 Task: Open settings.json of Env: Windows.
Action: Mouse moved to (5, 529)
Screenshot: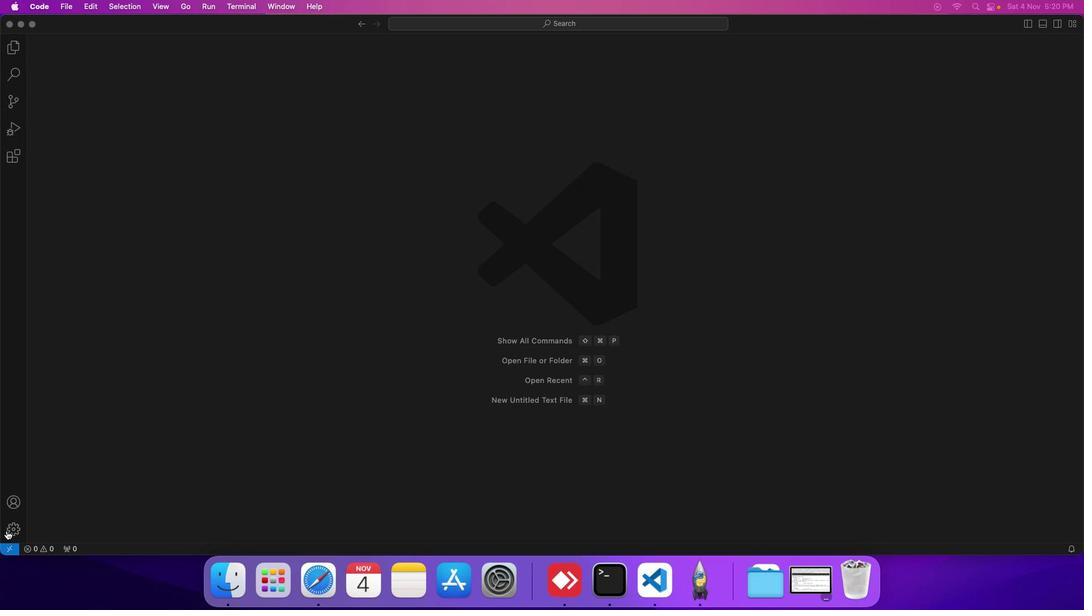 
Action: Mouse pressed left at (5, 529)
Screenshot: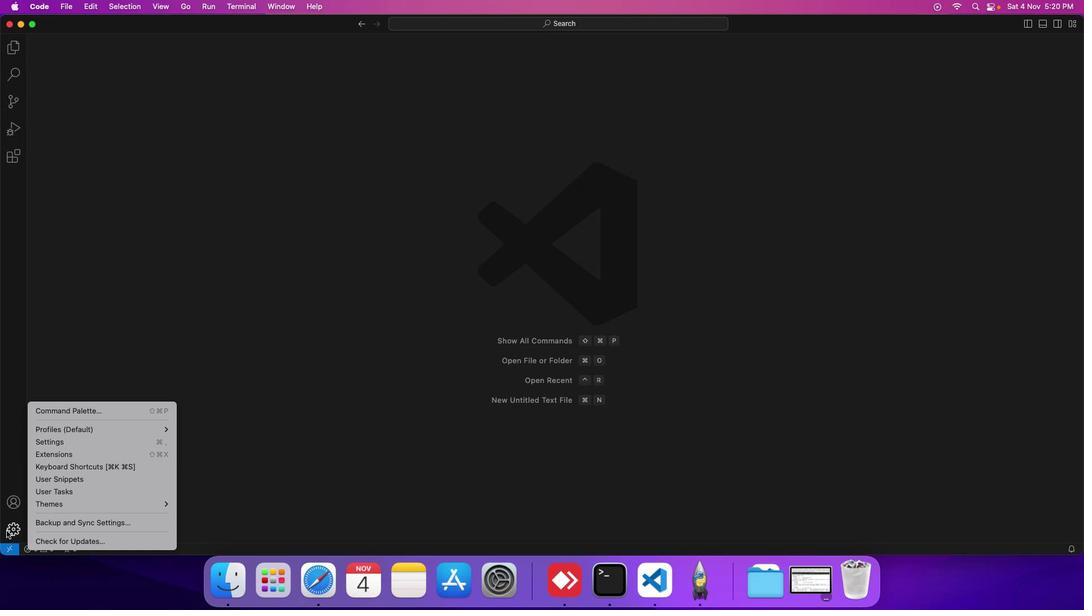 
Action: Mouse moved to (63, 438)
Screenshot: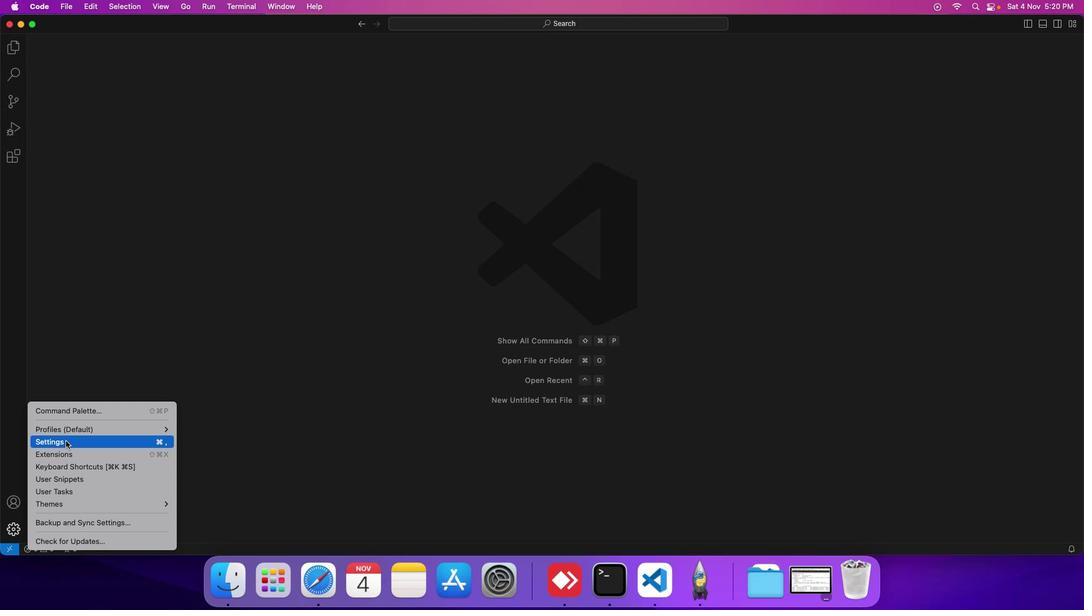 
Action: Mouse pressed left at (63, 438)
Screenshot: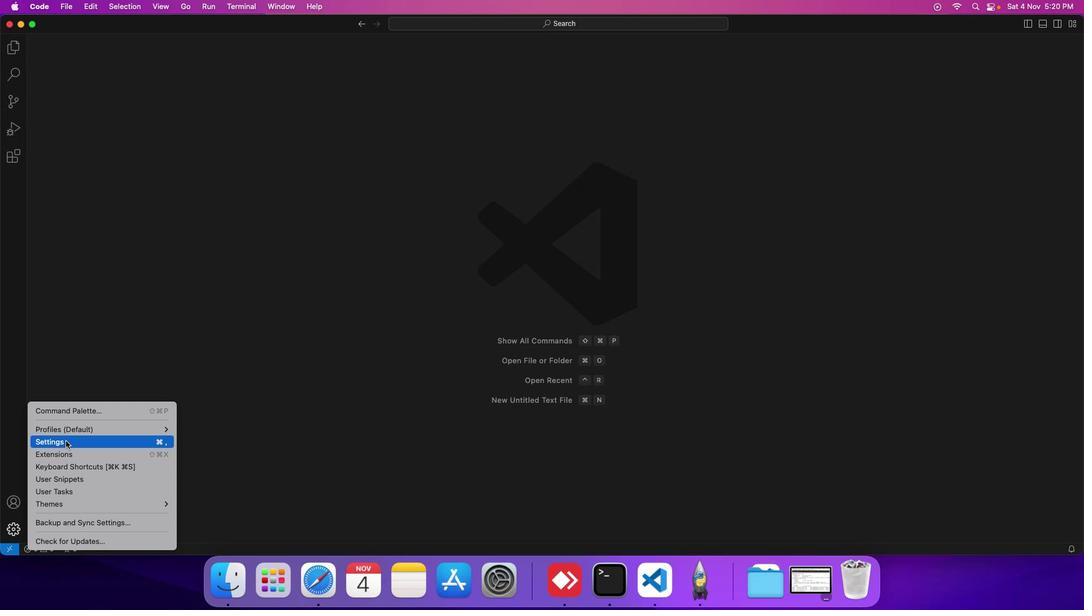 
Action: Mouse moved to (260, 166)
Screenshot: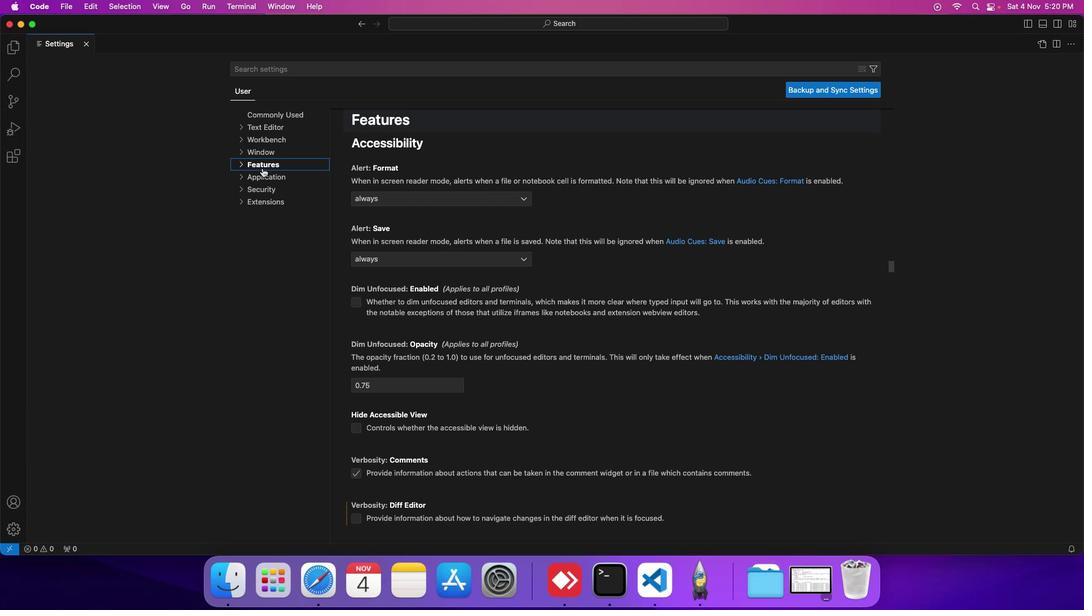 
Action: Mouse pressed left at (260, 166)
Screenshot: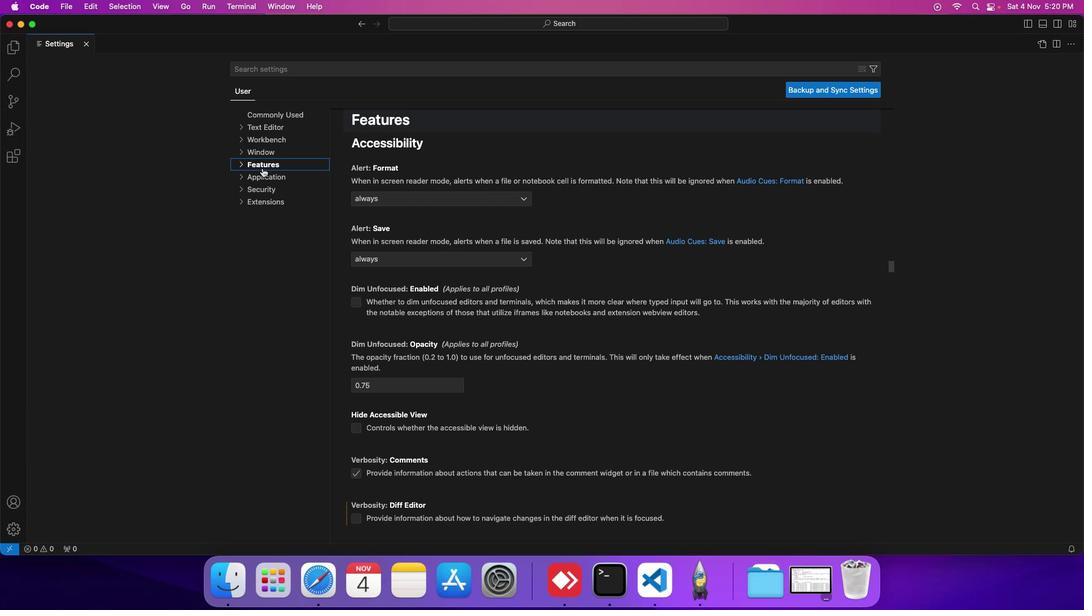 
Action: Mouse moved to (266, 262)
Screenshot: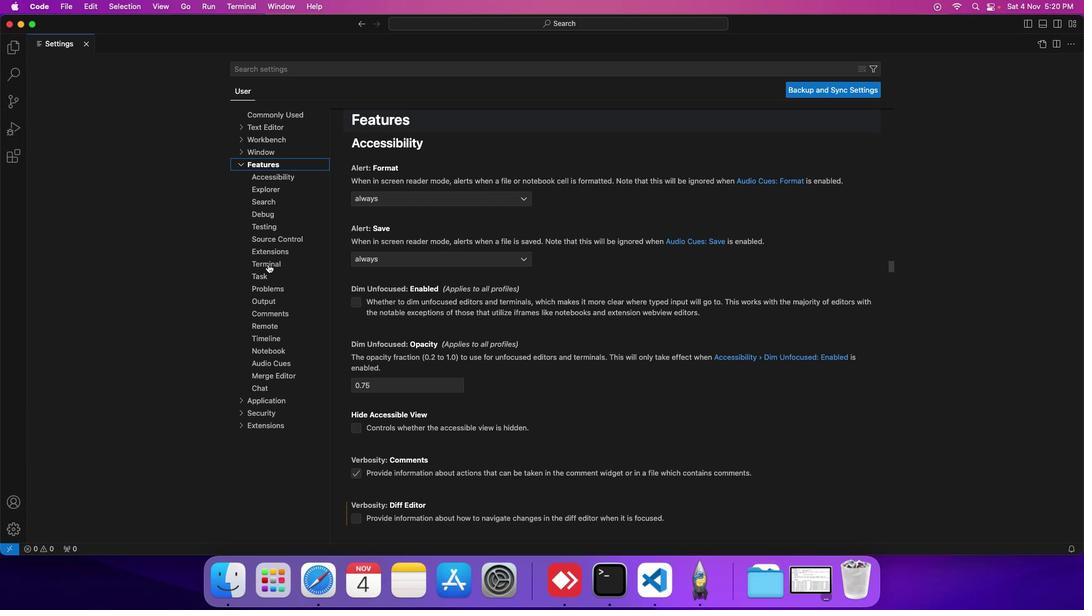 
Action: Mouse pressed left at (266, 262)
Screenshot: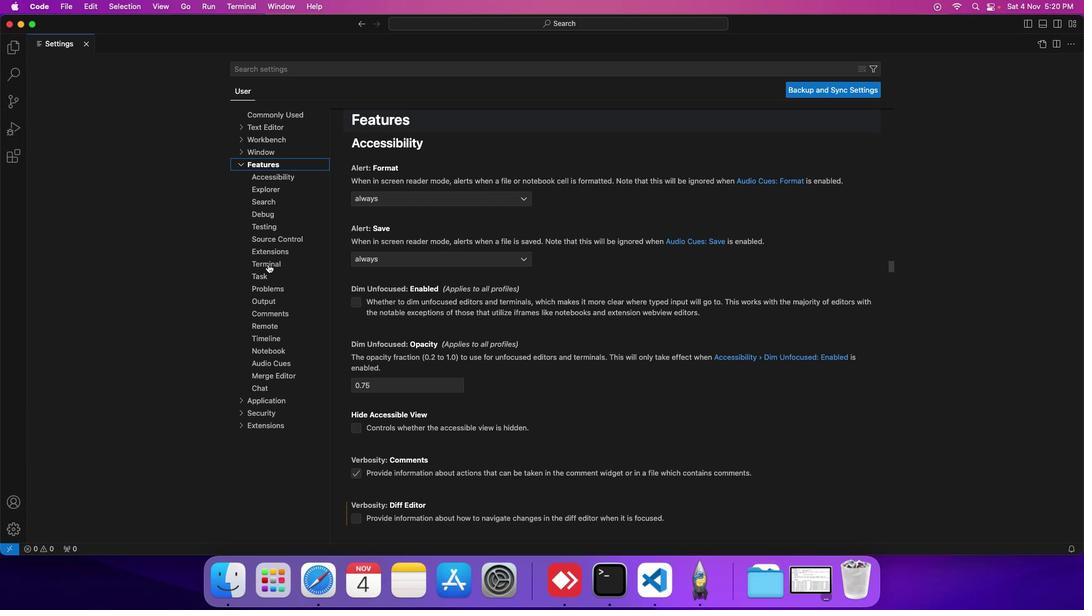 
Action: Mouse moved to (398, 433)
Screenshot: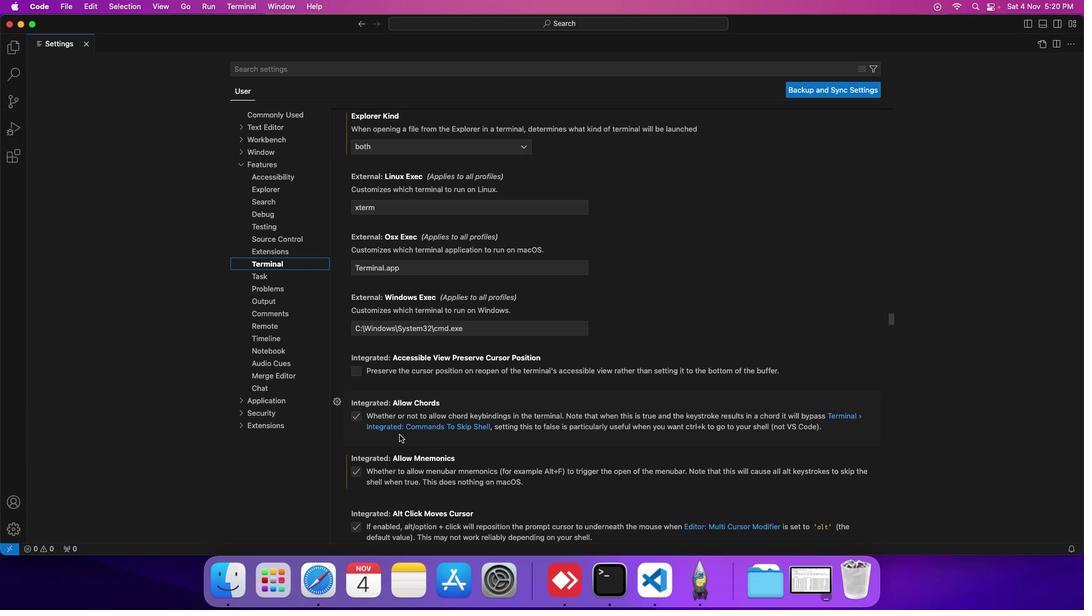 
Action: Mouse scrolled (398, 433) with delta (-1, -1)
Screenshot: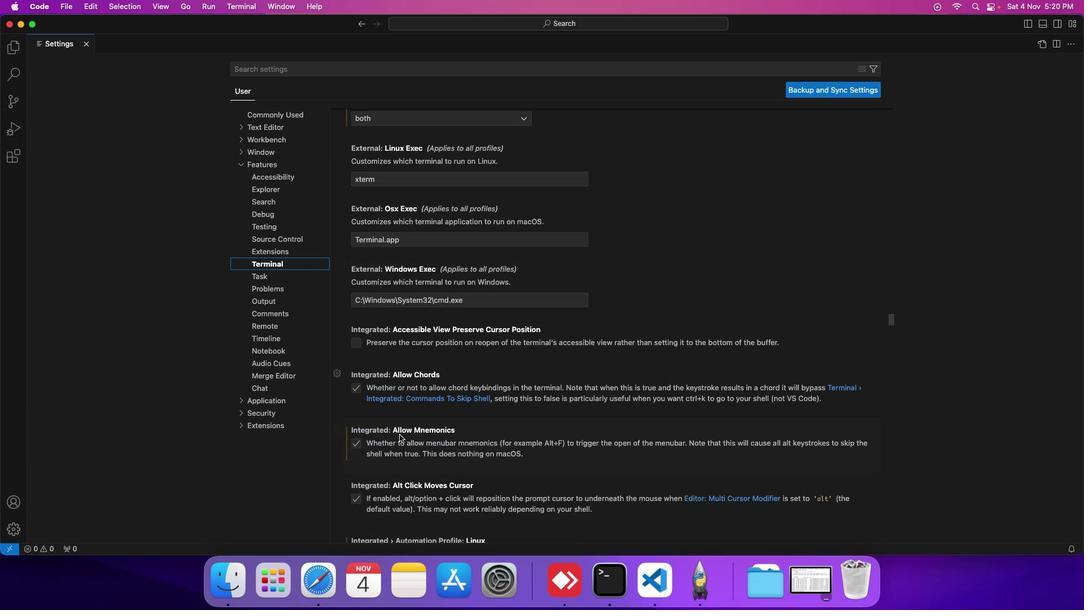
Action: Mouse scrolled (398, 433) with delta (-1, -1)
Screenshot: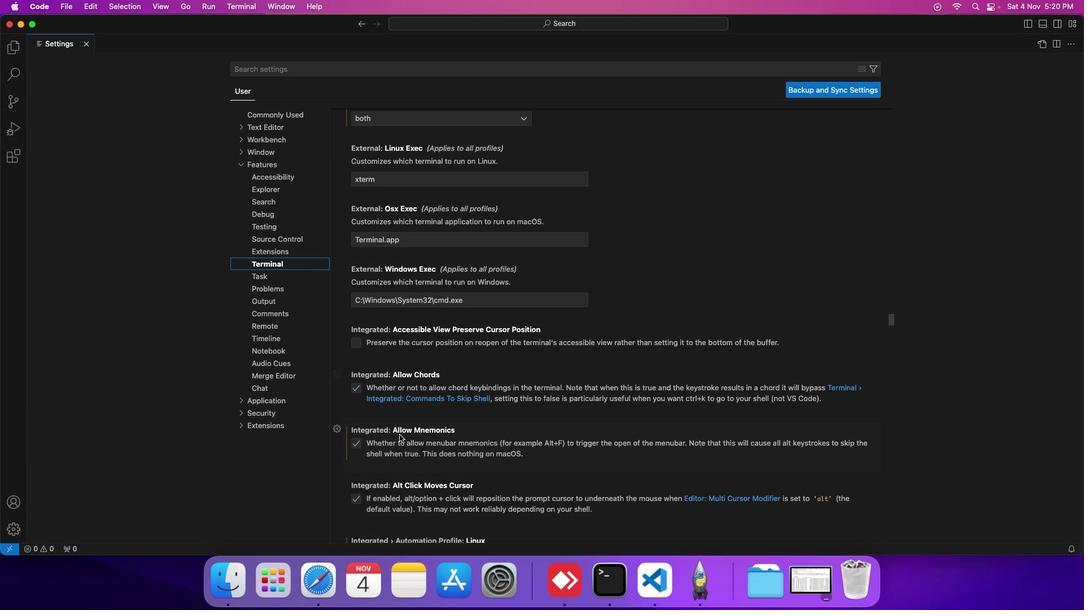 
Action: Mouse scrolled (398, 433) with delta (-1, -1)
Screenshot: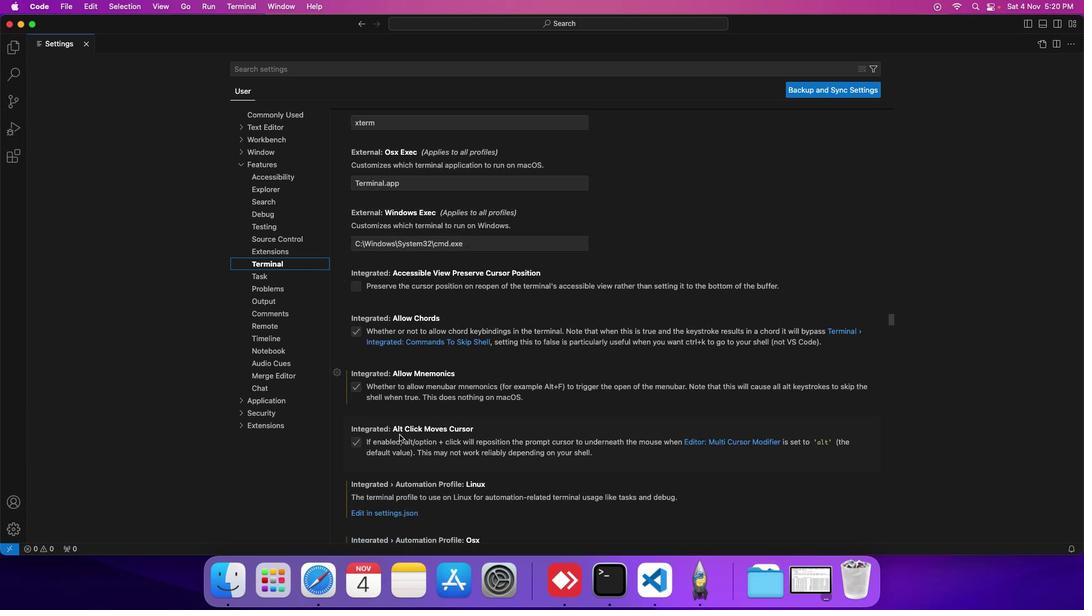 
Action: Mouse scrolled (398, 433) with delta (-1, -1)
Screenshot: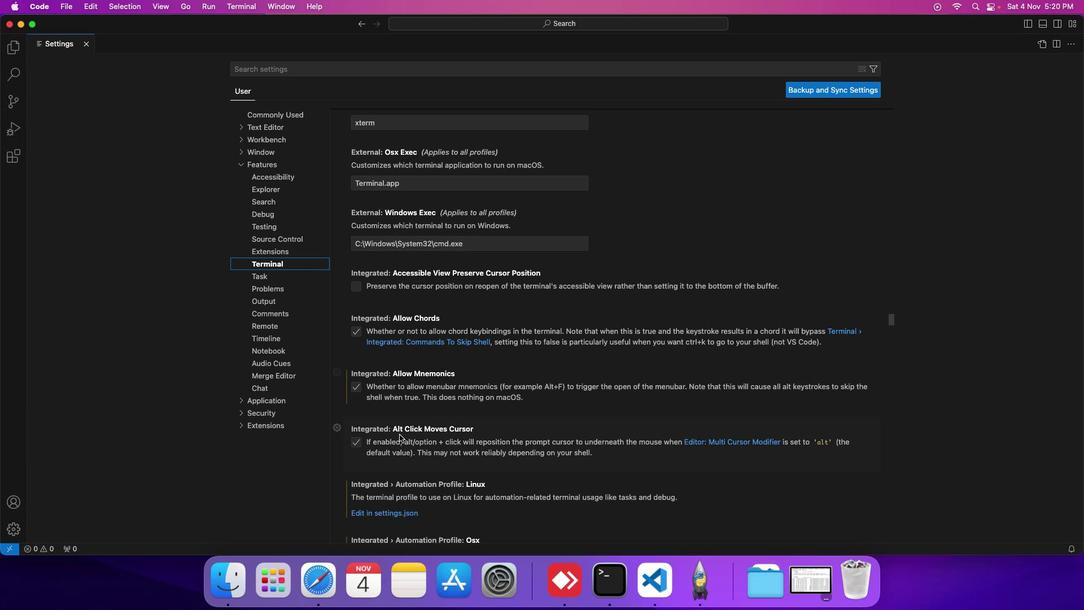
Action: Mouse scrolled (398, 433) with delta (-1, -1)
Screenshot: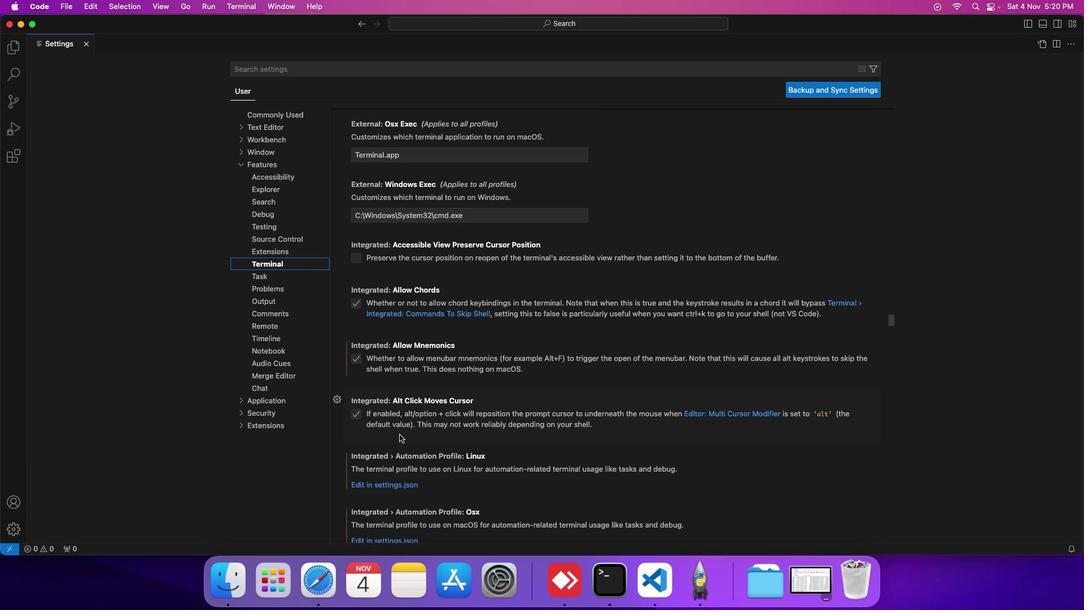 
Action: Mouse scrolled (398, 433) with delta (-1, -1)
Screenshot: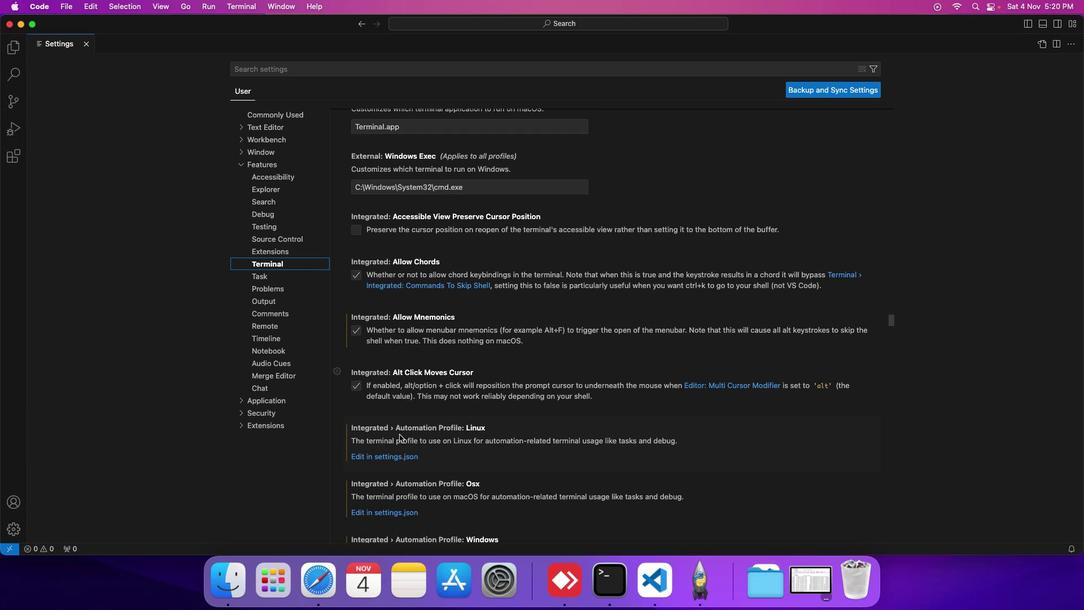 
Action: Mouse scrolled (398, 433) with delta (-1, -1)
Screenshot: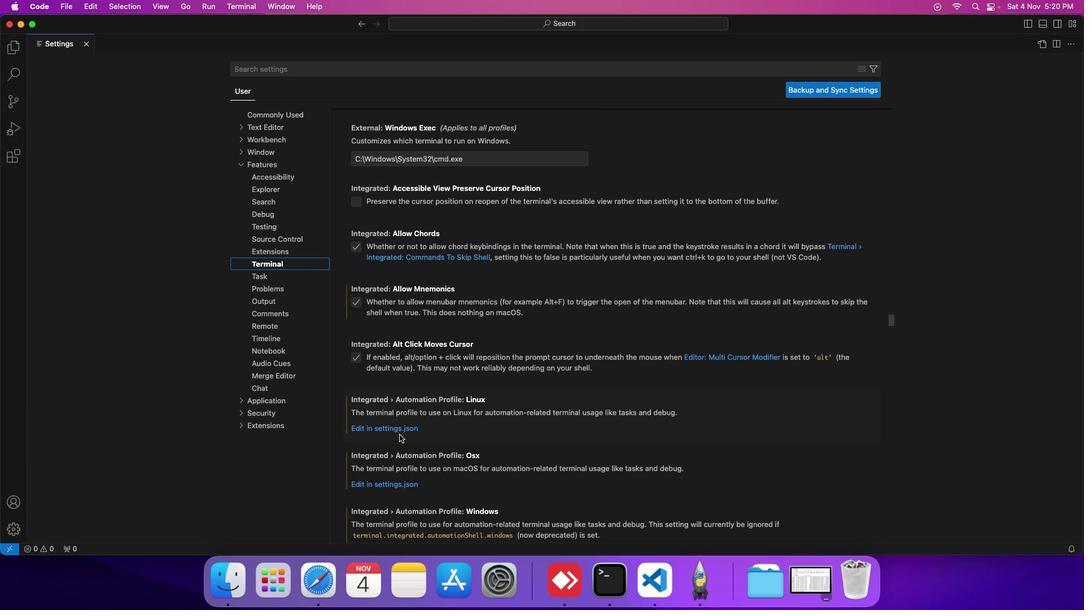 
Action: Mouse scrolled (398, 433) with delta (-1, -1)
Screenshot: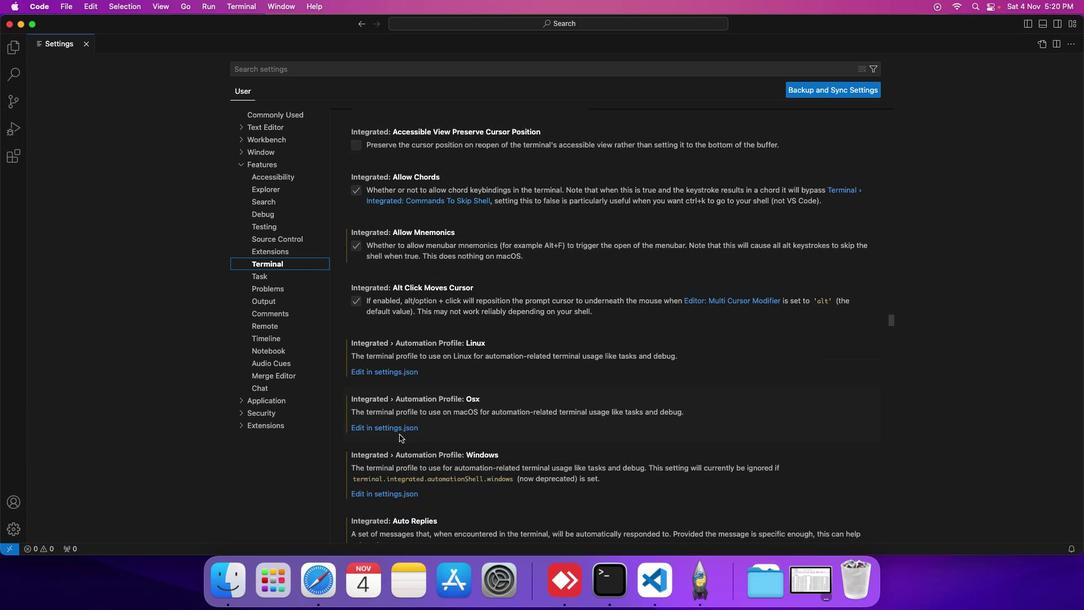 
Action: Mouse scrolled (398, 433) with delta (-1, -1)
Screenshot: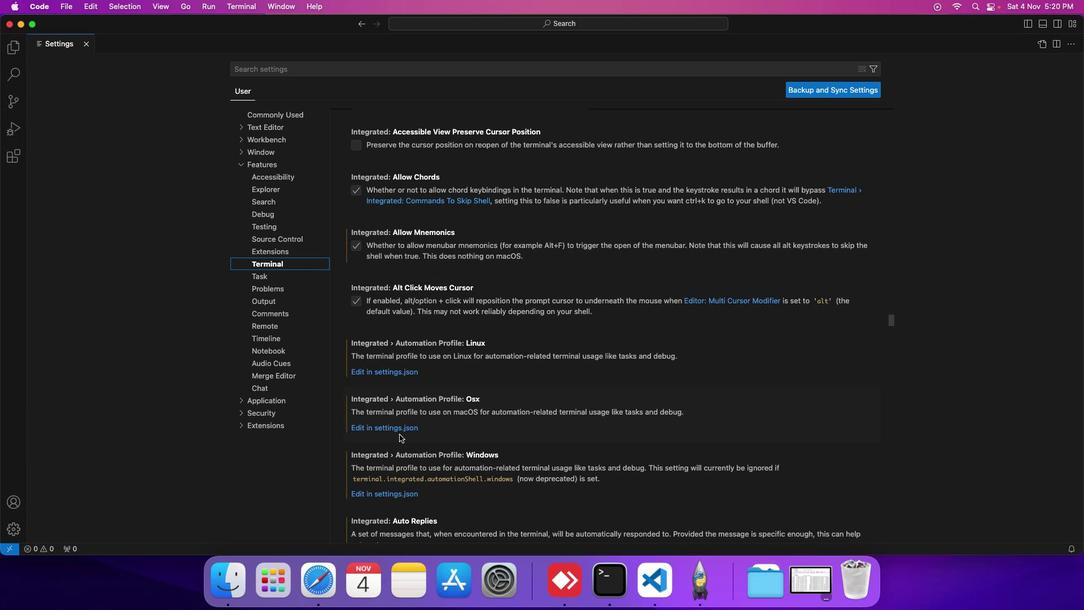 
Action: Mouse scrolled (398, 433) with delta (-1, -1)
Screenshot: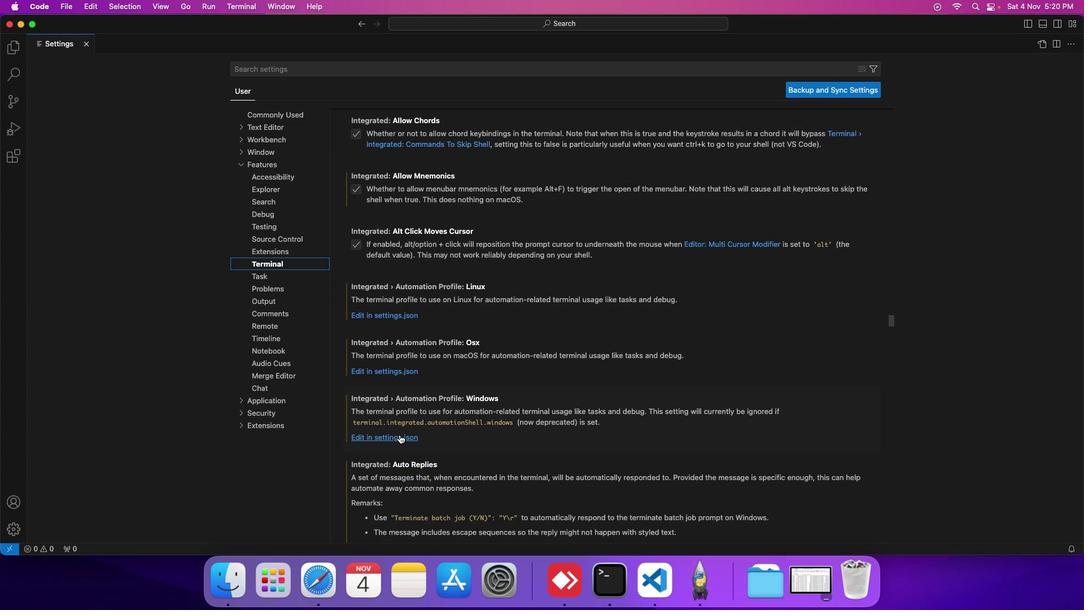 
Action: Mouse scrolled (398, 433) with delta (-1, -1)
Screenshot: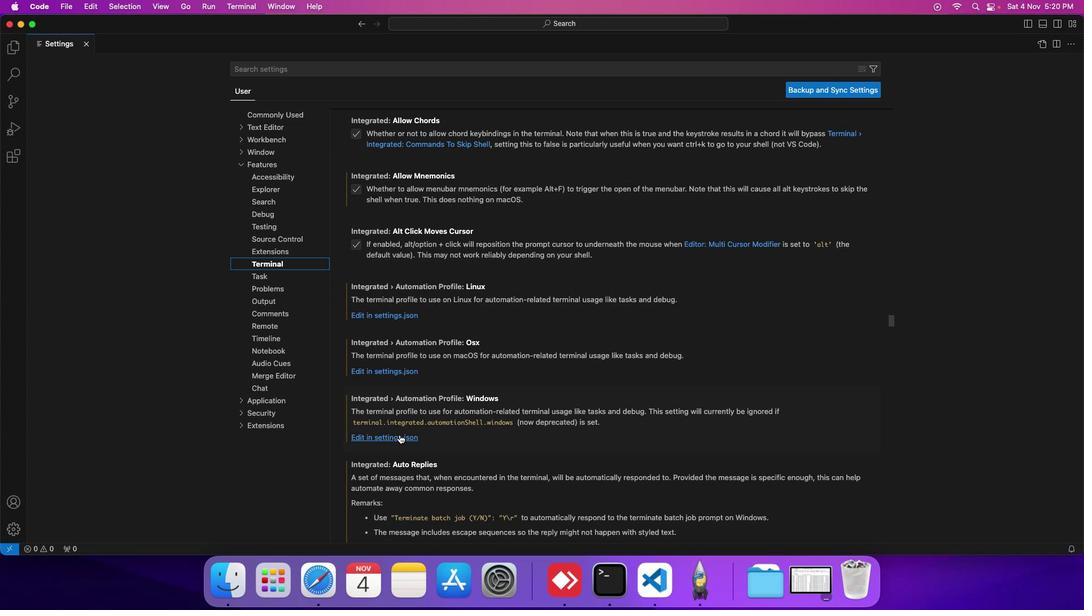 
Action: Mouse scrolled (398, 433) with delta (-1, -1)
Screenshot: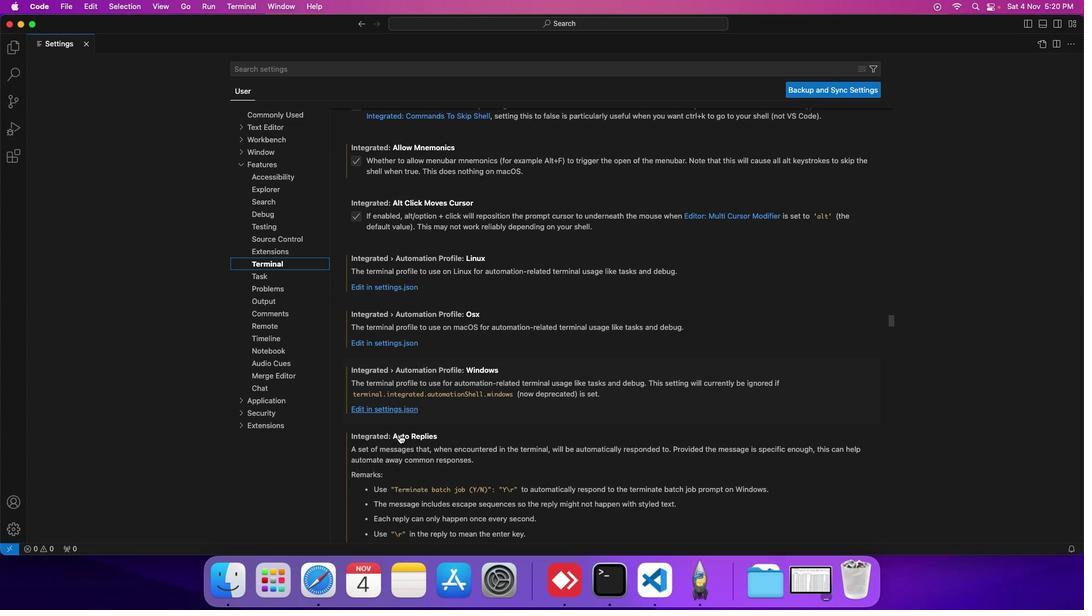
Action: Mouse scrolled (398, 433) with delta (-1, -1)
Screenshot: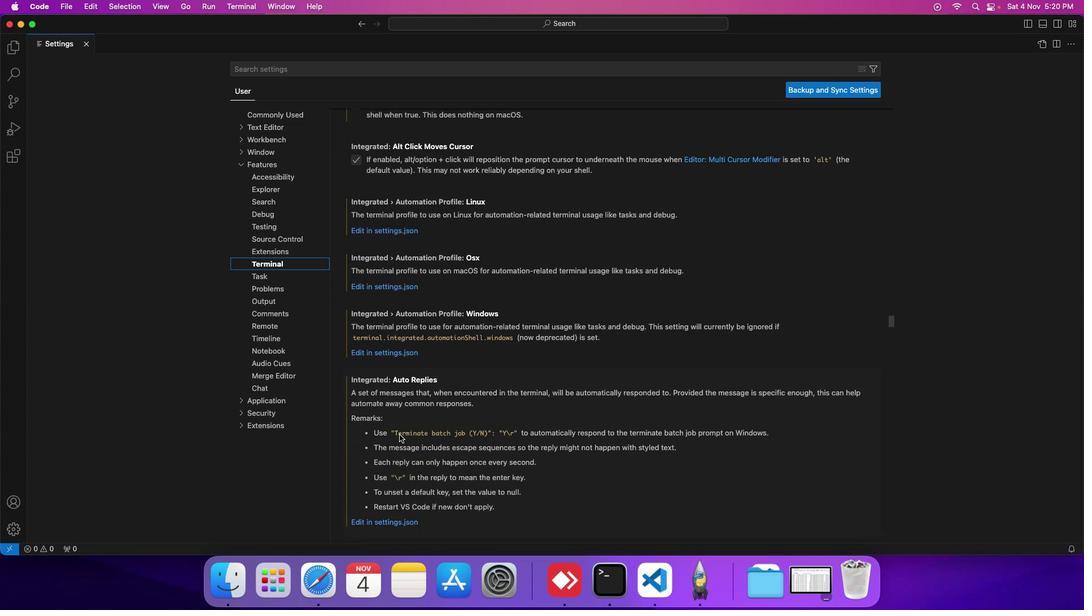 
Action: Mouse scrolled (398, 433) with delta (-1, -1)
Screenshot: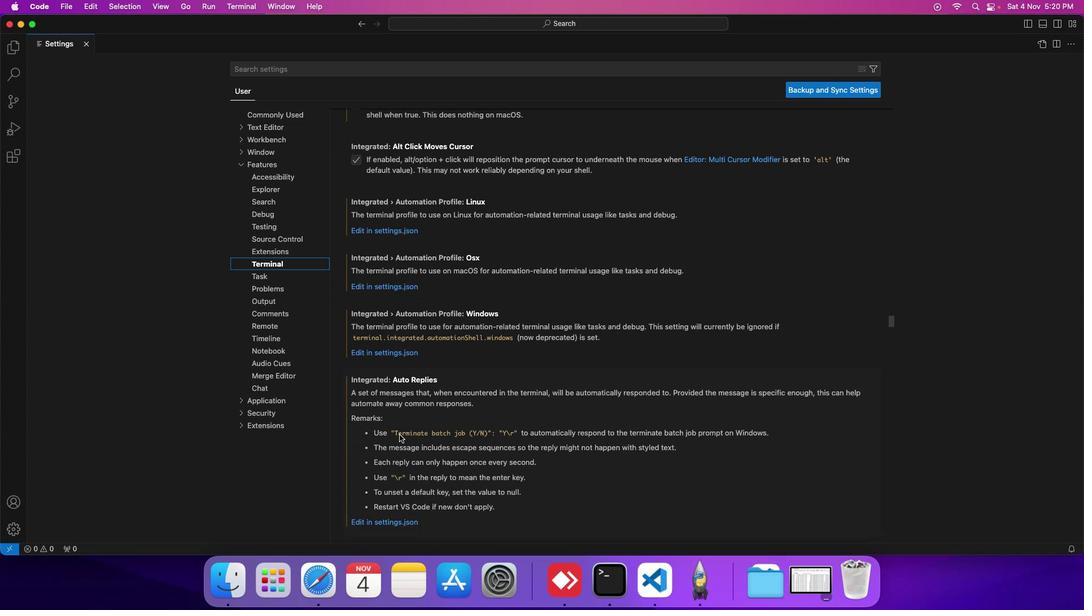 
Action: Mouse scrolled (398, 433) with delta (-1, -1)
Screenshot: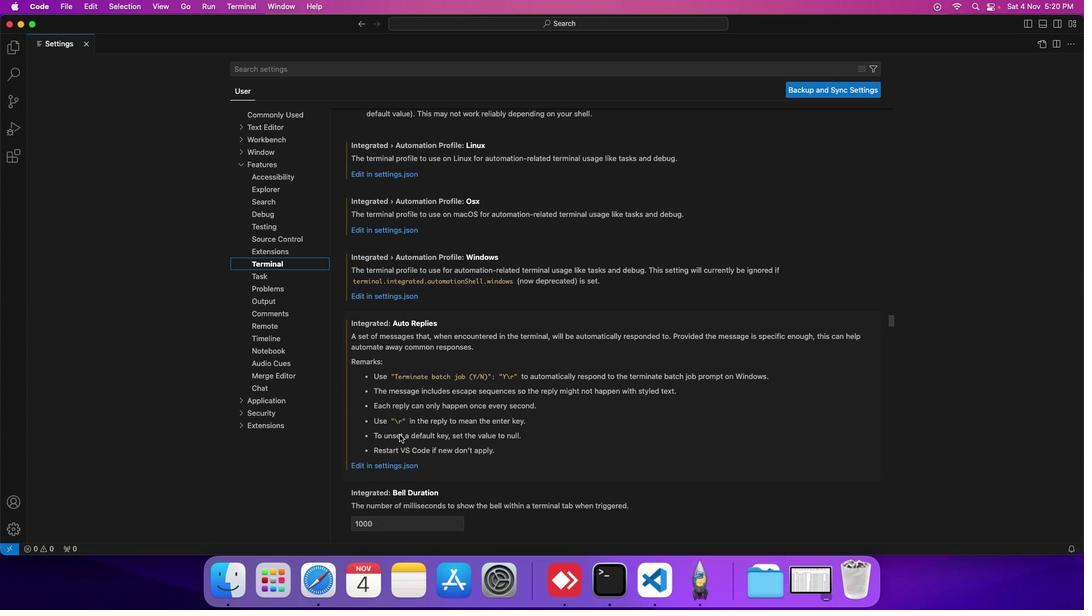 
Action: Mouse scrolled (398, 433) with delta (-1, -1)
Screenshot: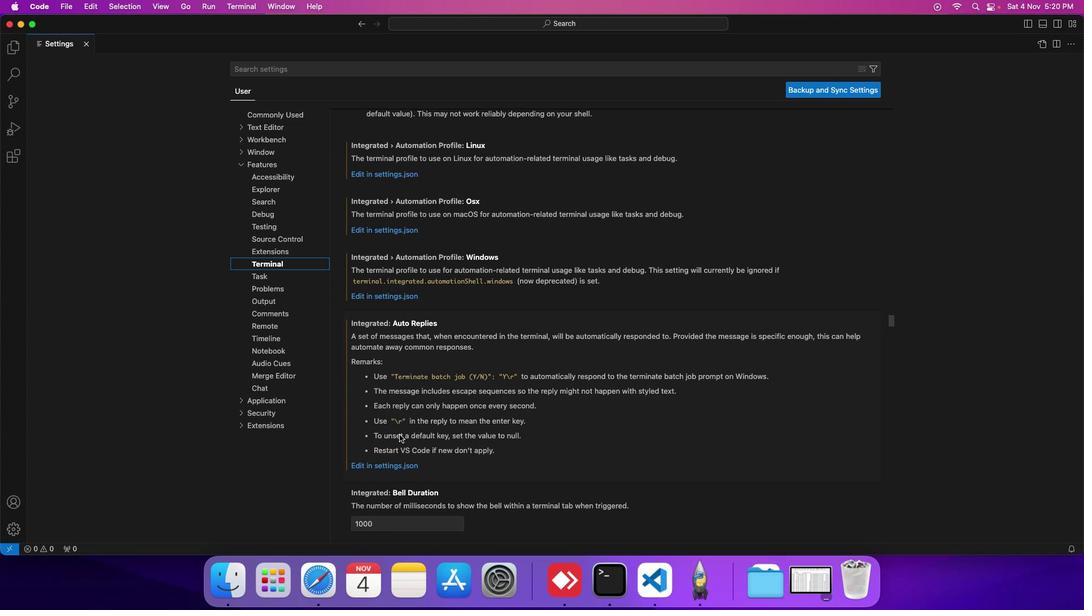
Action: Mouse scrolled (398, 433) with delta (-1, -1)
Screenshot: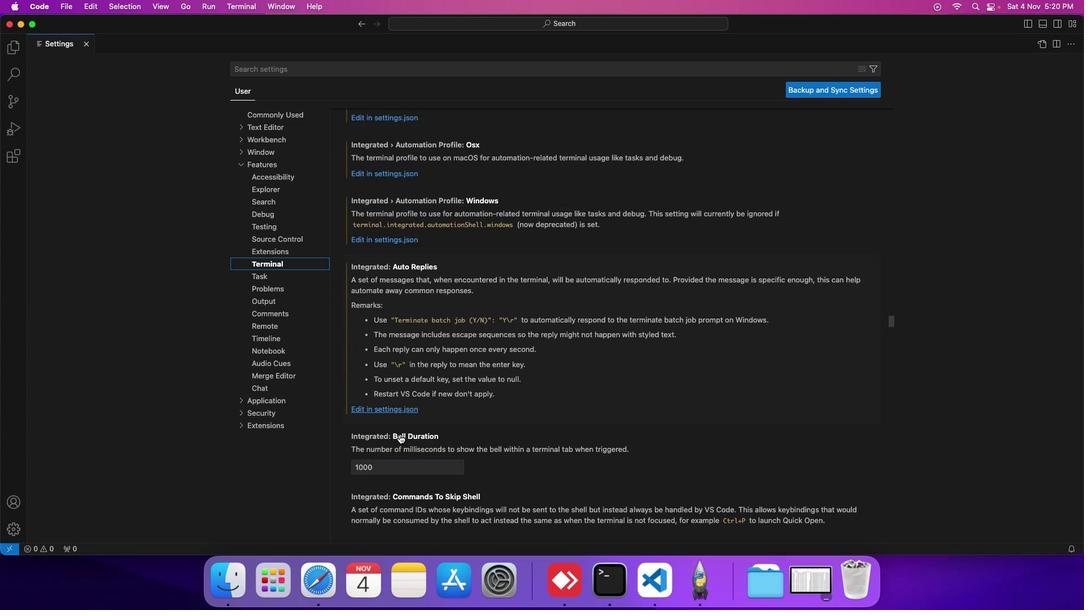 
Action: Mouse scrolled (398, 433) with delta (-1, -1)
Screenshot: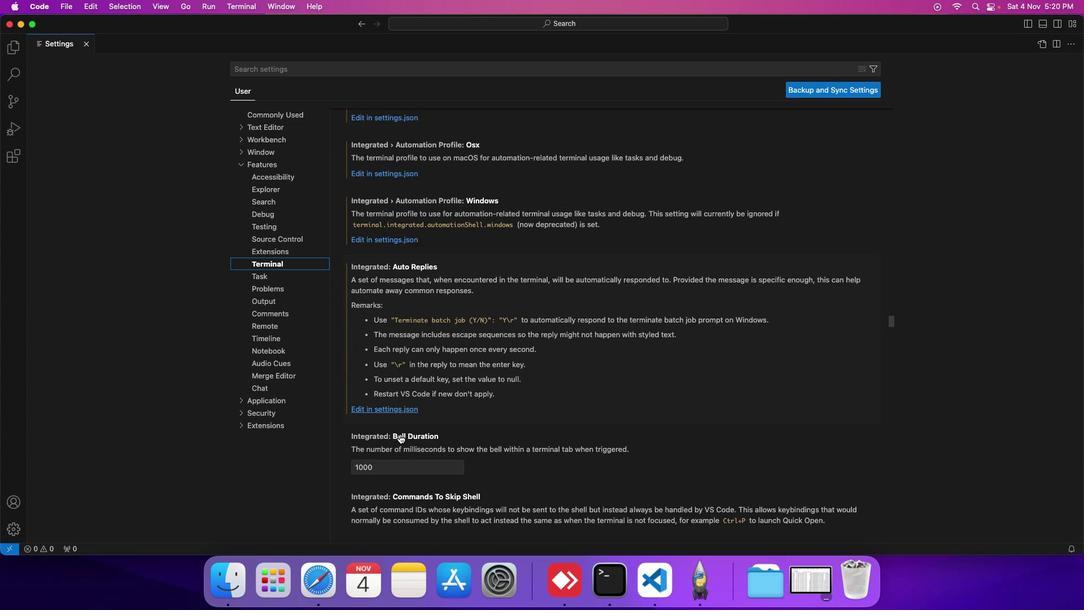 
Action: Mouse scrolled (398, 433) with delta (-1, -1)
Screenshot: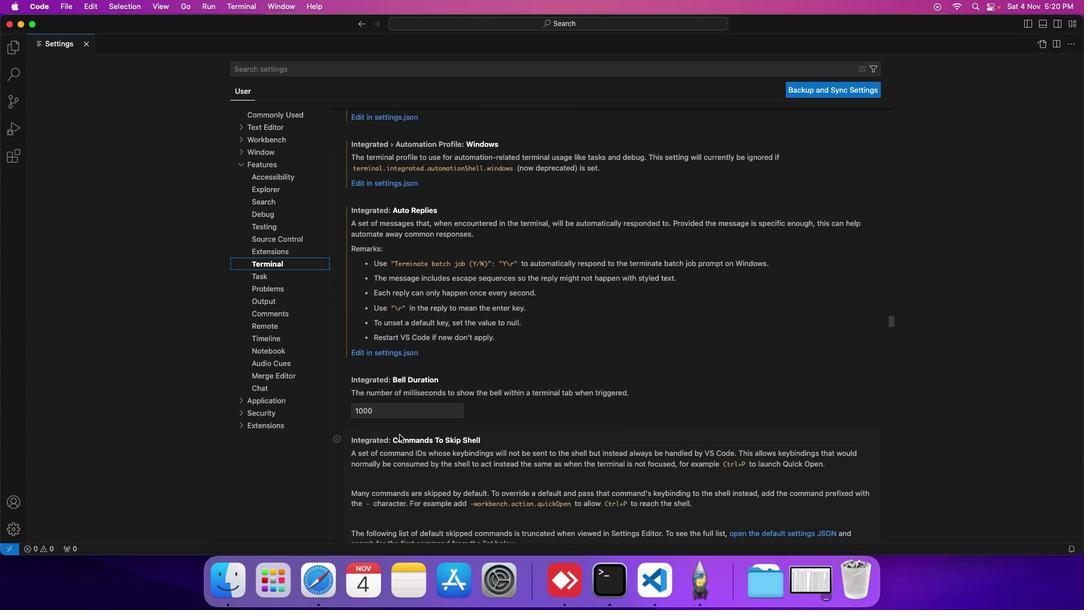 
Action: Mouse scrolled (398, 433) with delta (-1, -1)
Screenshot: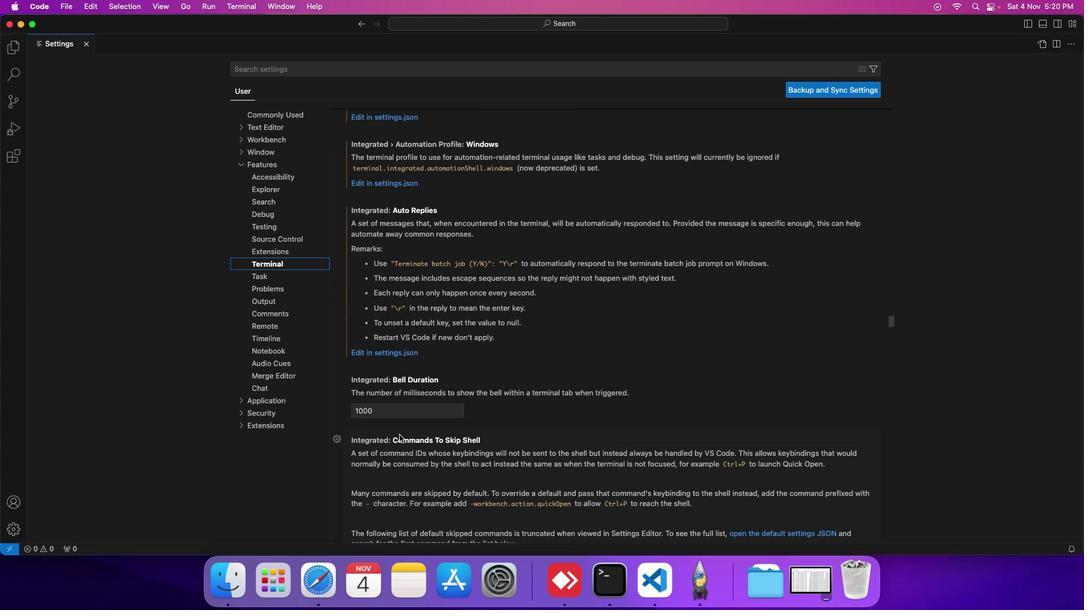 
Action: Mouse scrolled (398, 433) with delta (-1, -1)
Screenshot: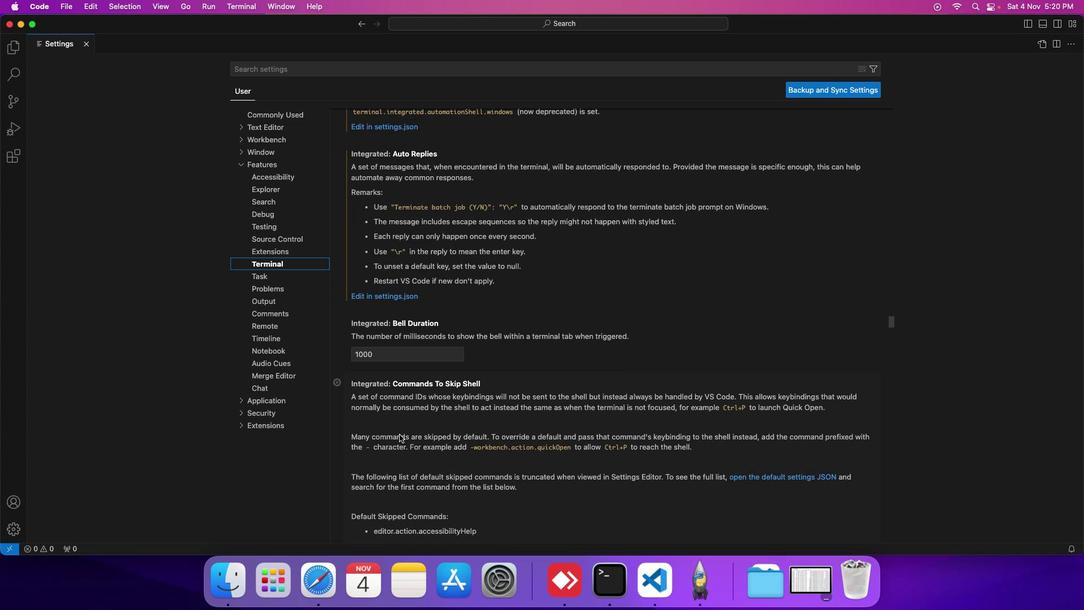 
Action: Mouse scrolled (398, 433) with delta (-1, -1)
Screenshot: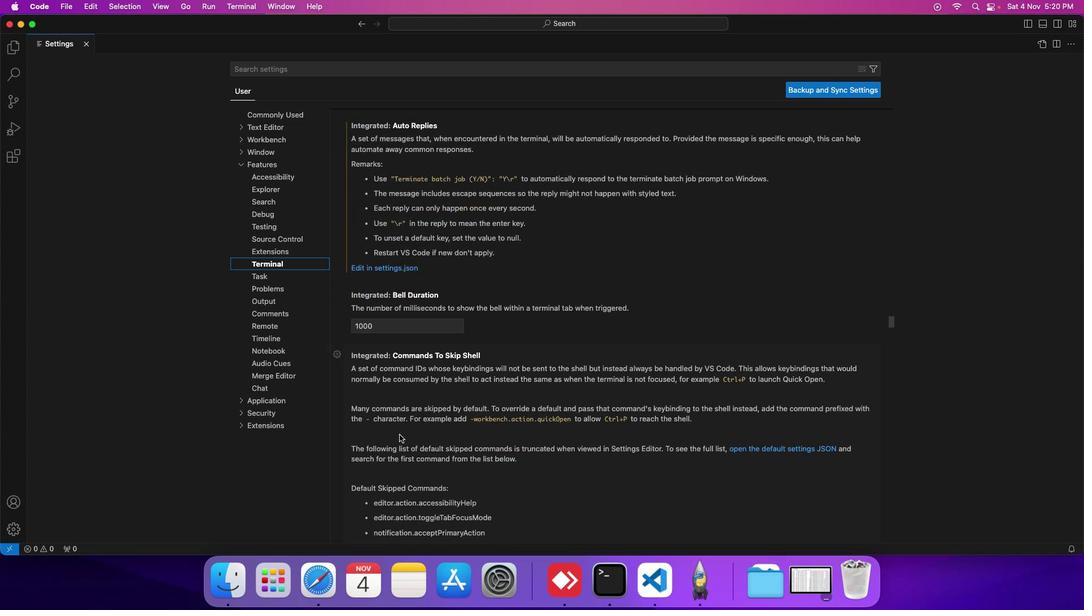 
Action: Mouse scrolled (398, 433) with delta (-1, -1)
Screenshot: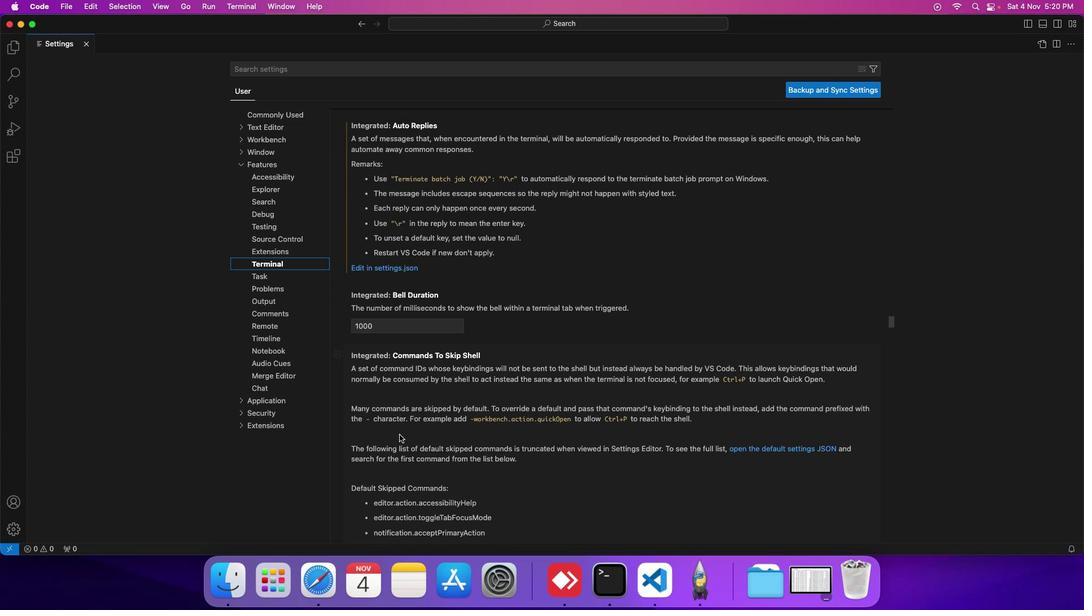 
Action: Mouse scrolled (398, 433) with delta (-1, -1)
Screenshot: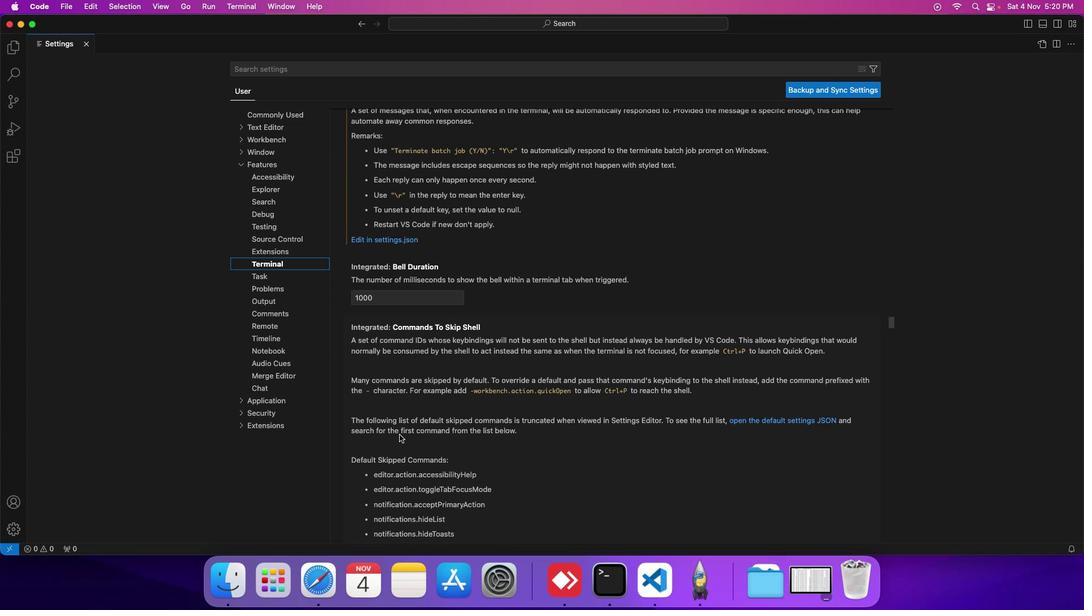 
Action: Mouse scrolled (398, 433) with delta (-1, -1)
Screenshot: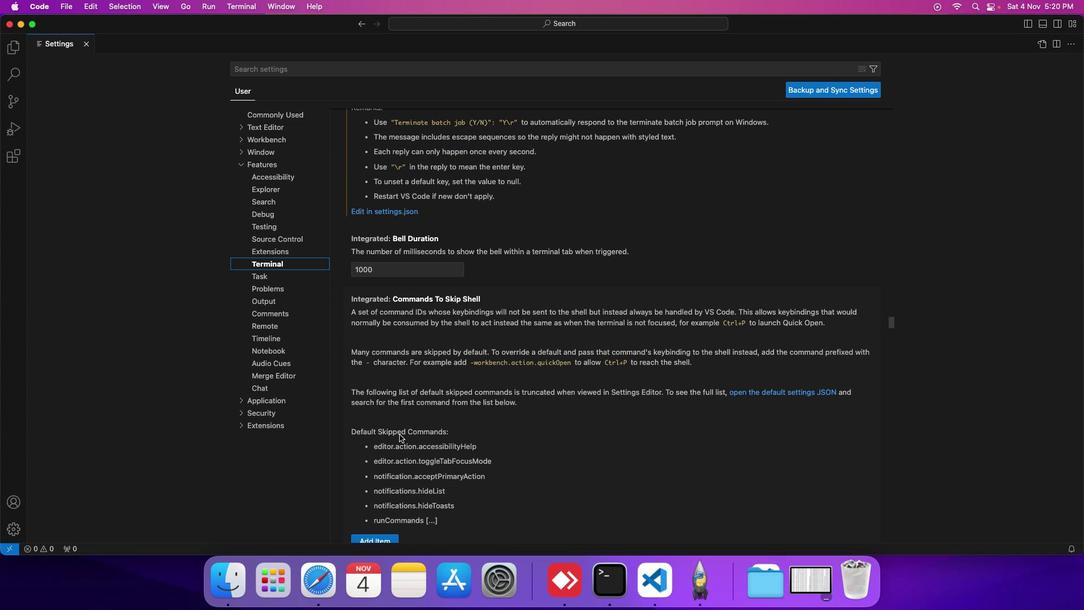 
Action: Mouse scrolled (398, 433) with delta (-1, -1)
Screenshot: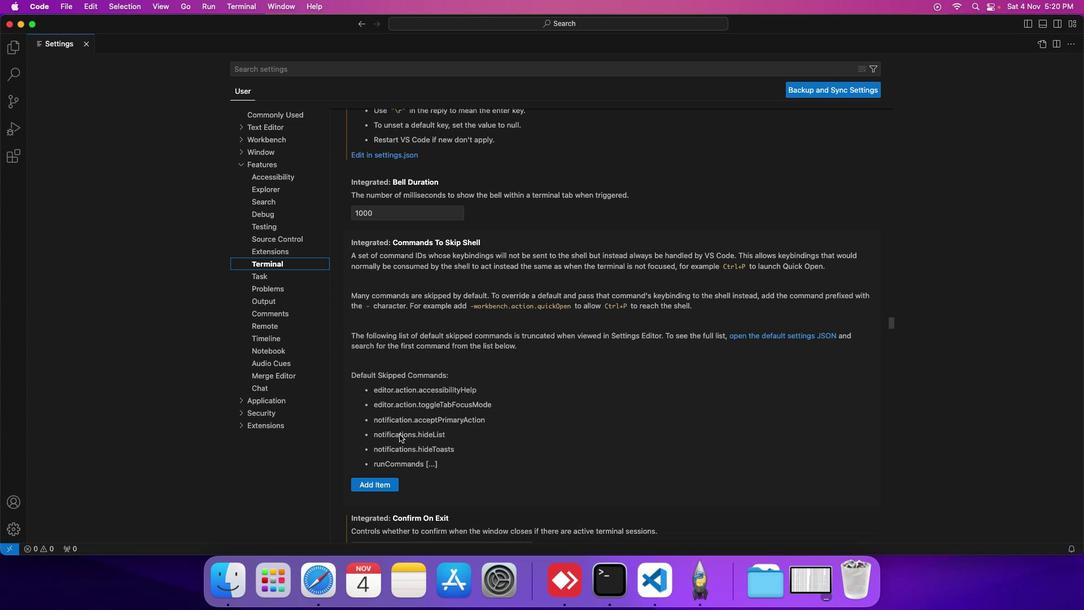 
Action: Mouse scrolled (398, 433) with delta (-1, -1)
Screenshot: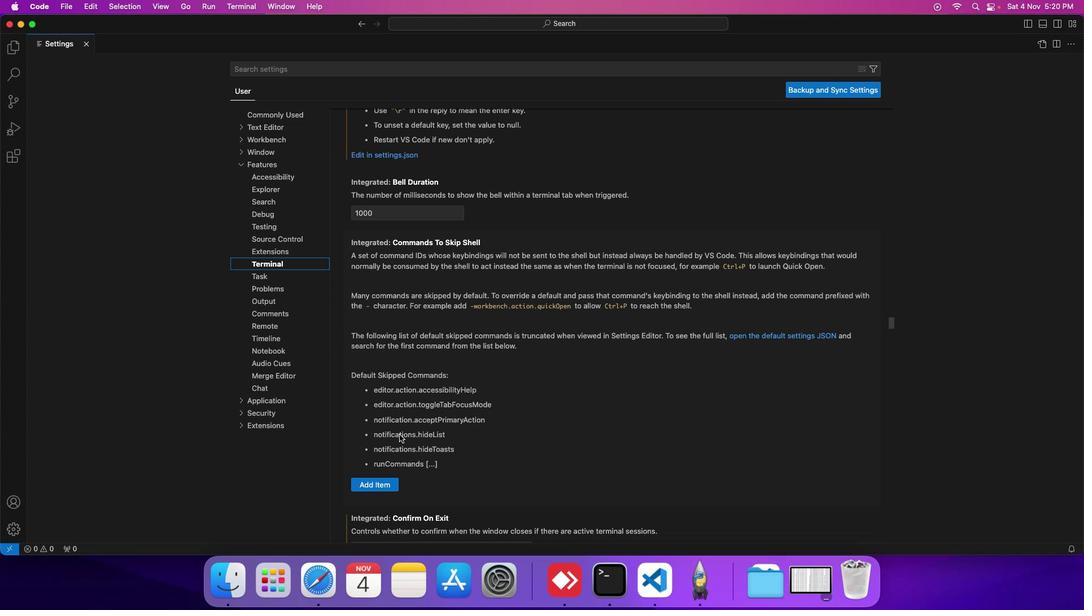 
Action: Mouse scrolled (398, 433) with delta (-1, -1)
Screenshot: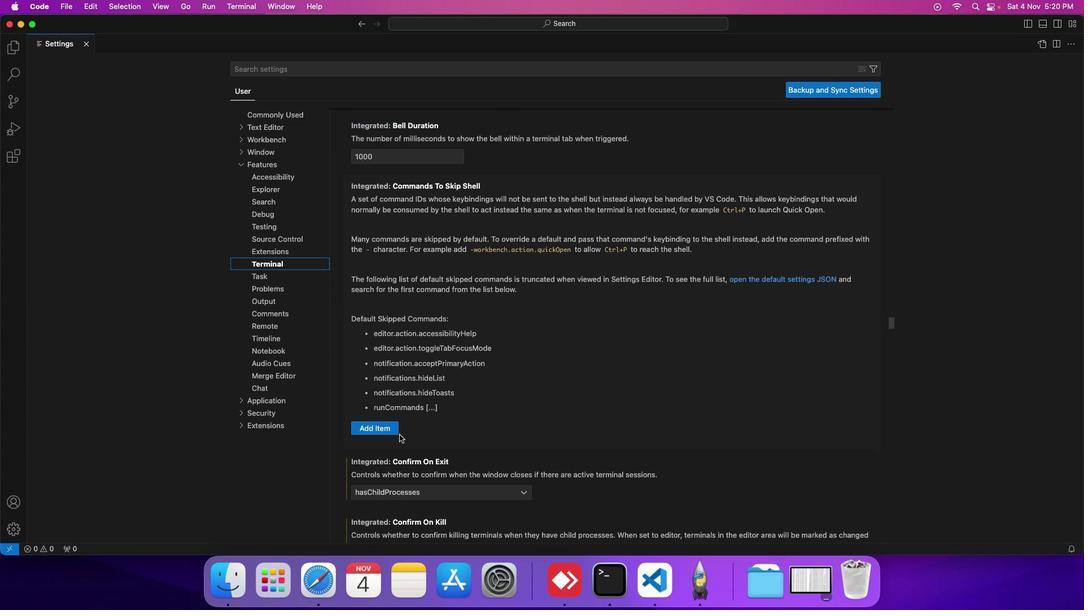 
Action: Mouse scrolled (398, 433) with delta (-1, -1)
Screenshot: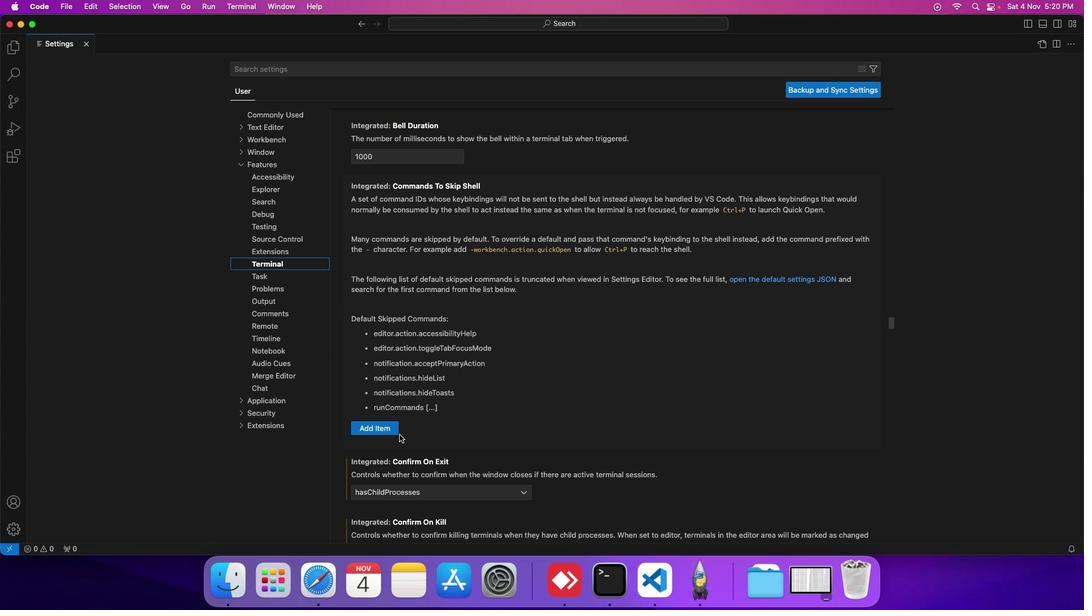 
Action: Mouse scrolled (398, 433) with delta (-1, -1)
Screenshot: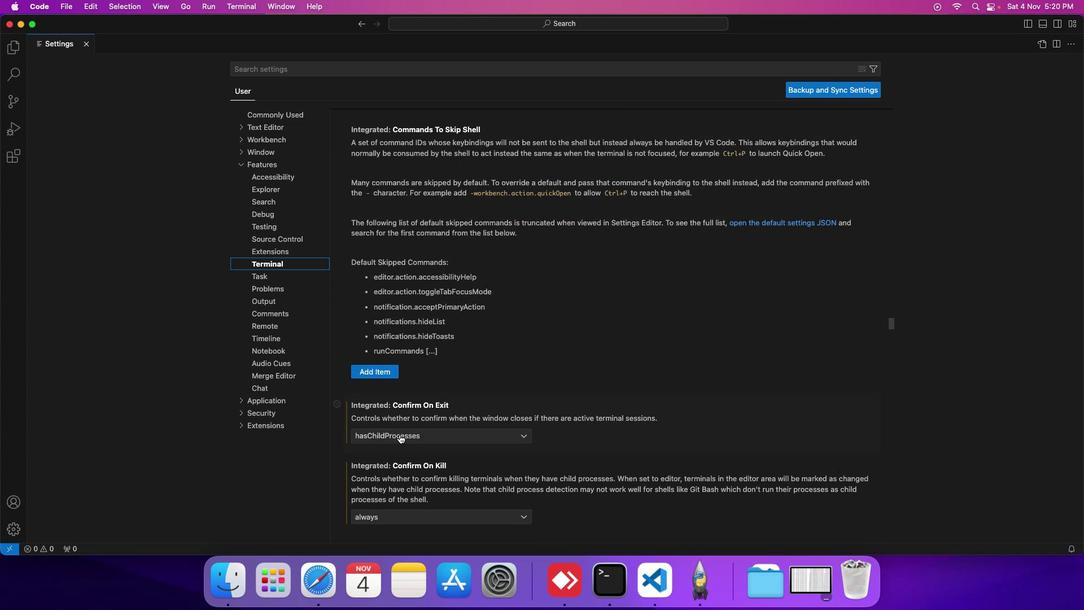 
Action: Mouse scrolled (398, 433) with delta (-1, -1)
Screenshot: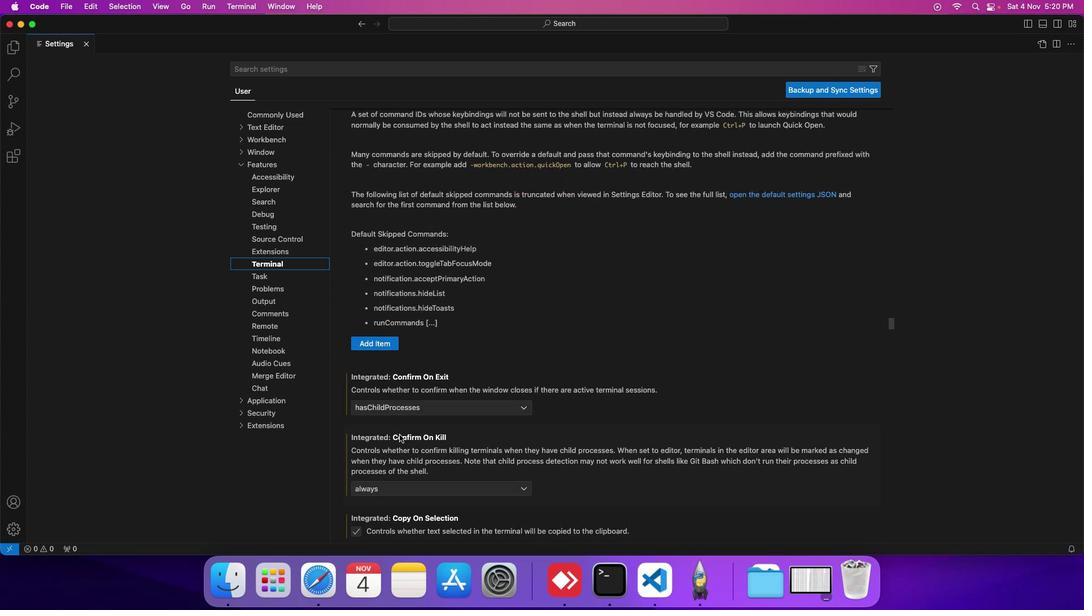 
Action: Mouse scrolled (398, 433) with delta (-1, -1)
Screenshot: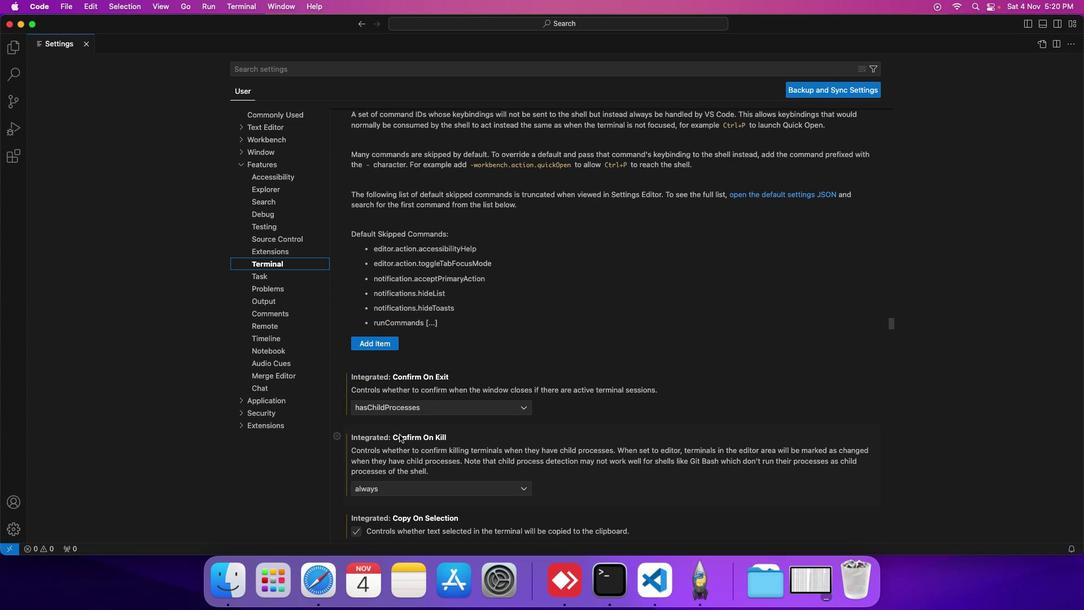 
Action: Mouse moved to (397, 433)
Screenshot: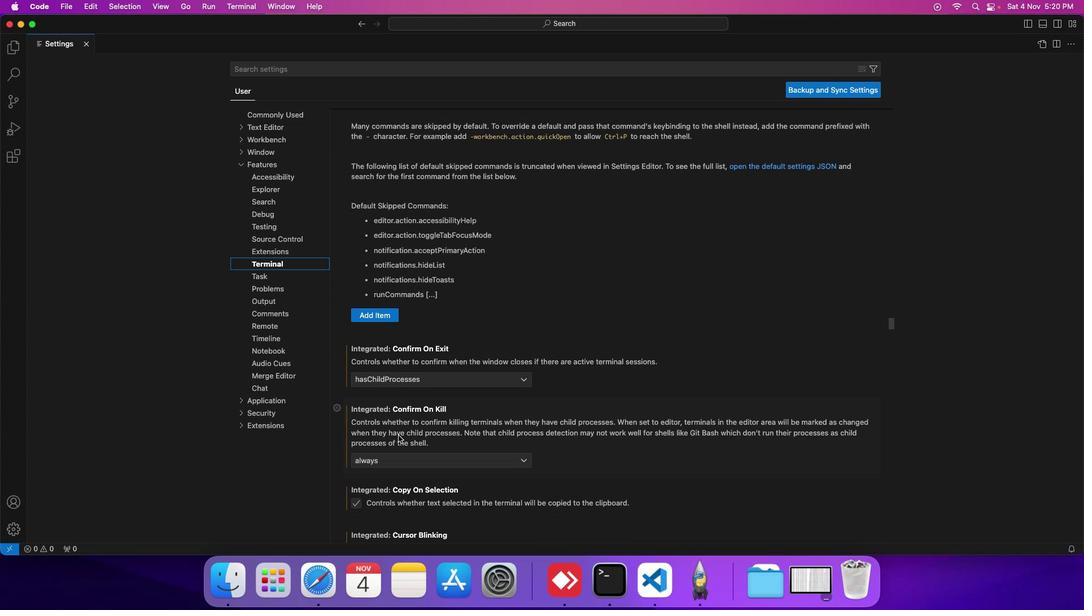
Action: Mouse scrolled (397, 433) with delta (-1, -1)
Screenshot: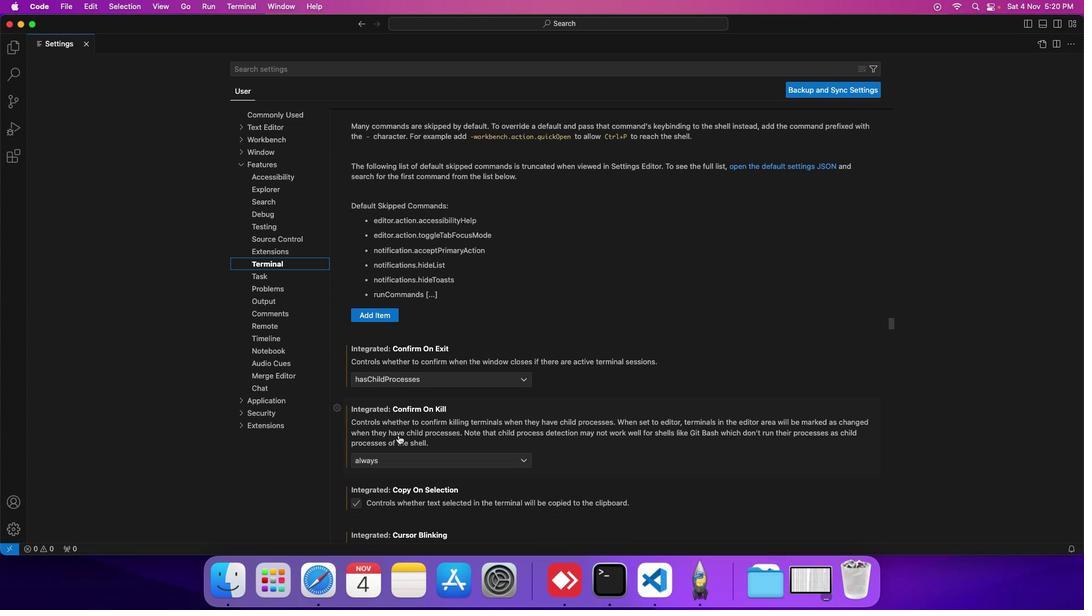 
Action: Mouse moved to (397, 433)
Screenshot: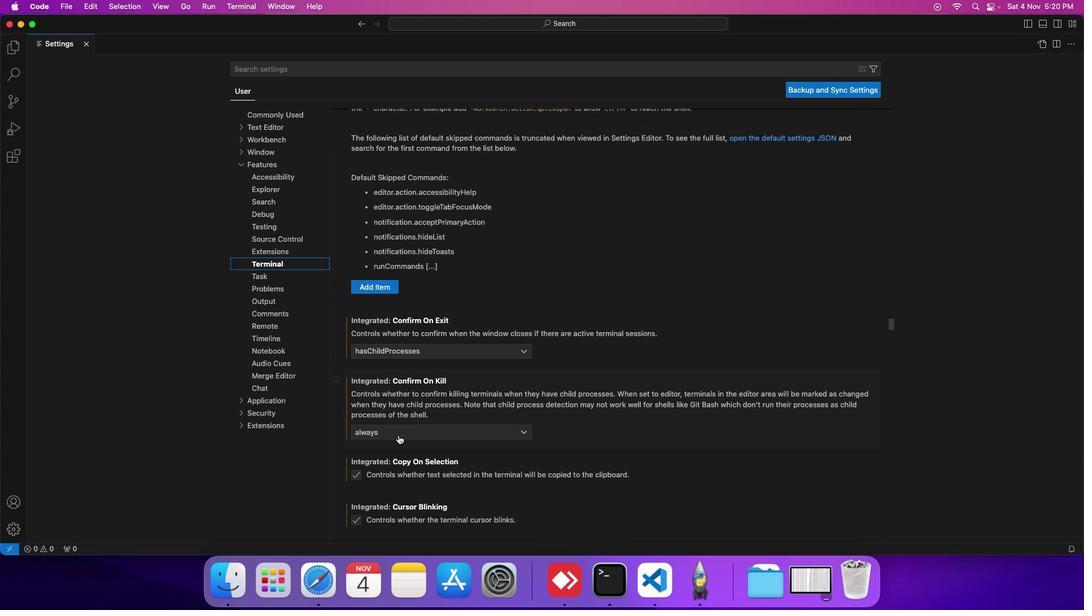 
Action: Mouse scrolled (397, 433) with delta (-1, -1)
Screenshot: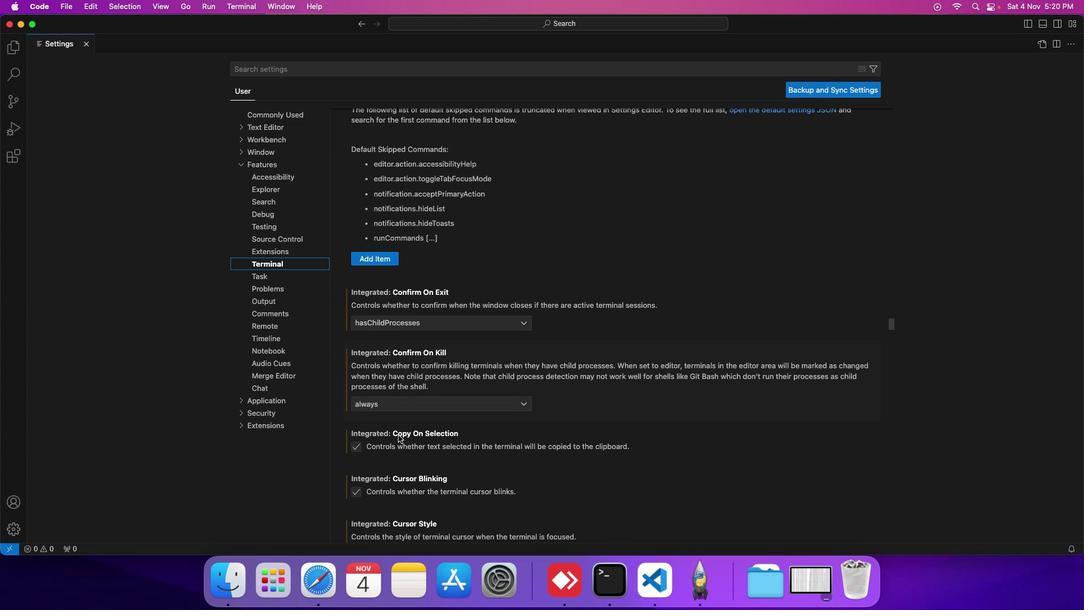 
Action: Mouse scrolled (397, 433) with delta (-1, -1)
Screenshot: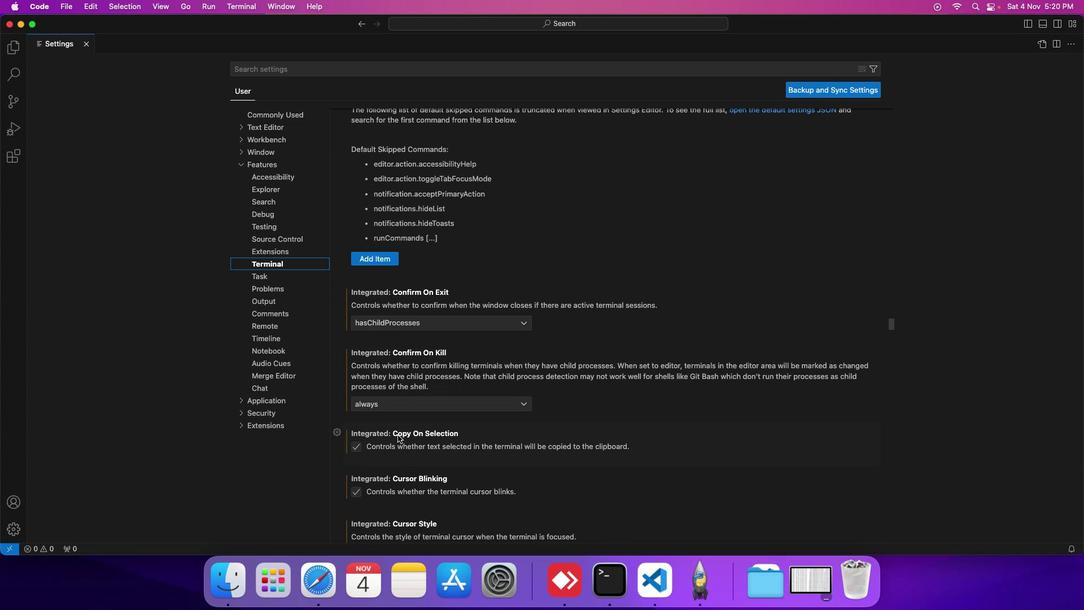 
Action: Mouse moved to (396, 433)
Screenshot: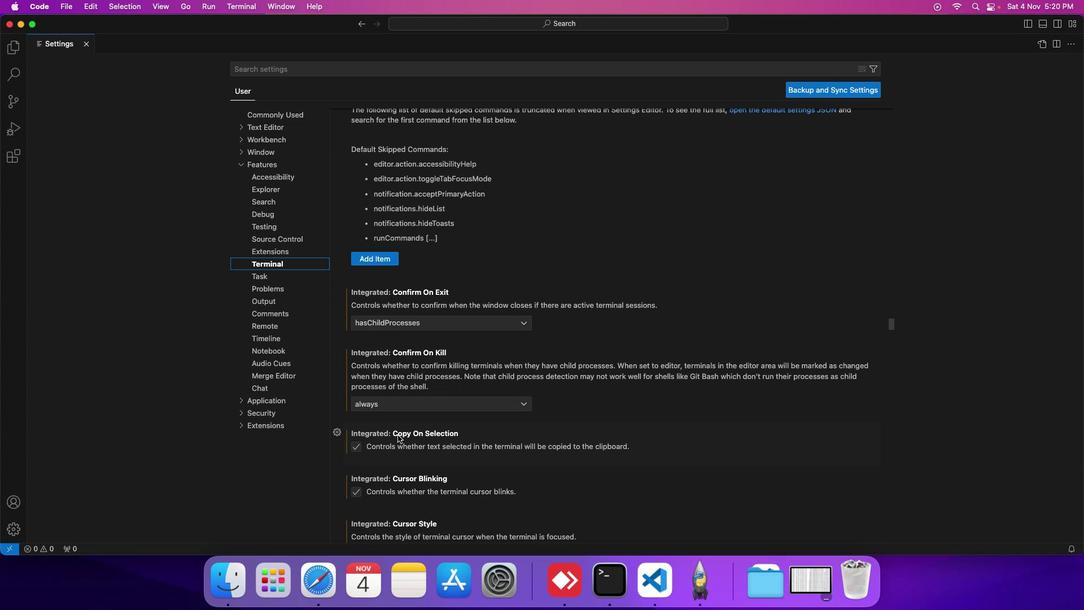 
Action: Mouse scrolled (396, 433) with delta (-1, -1)
Screenshot: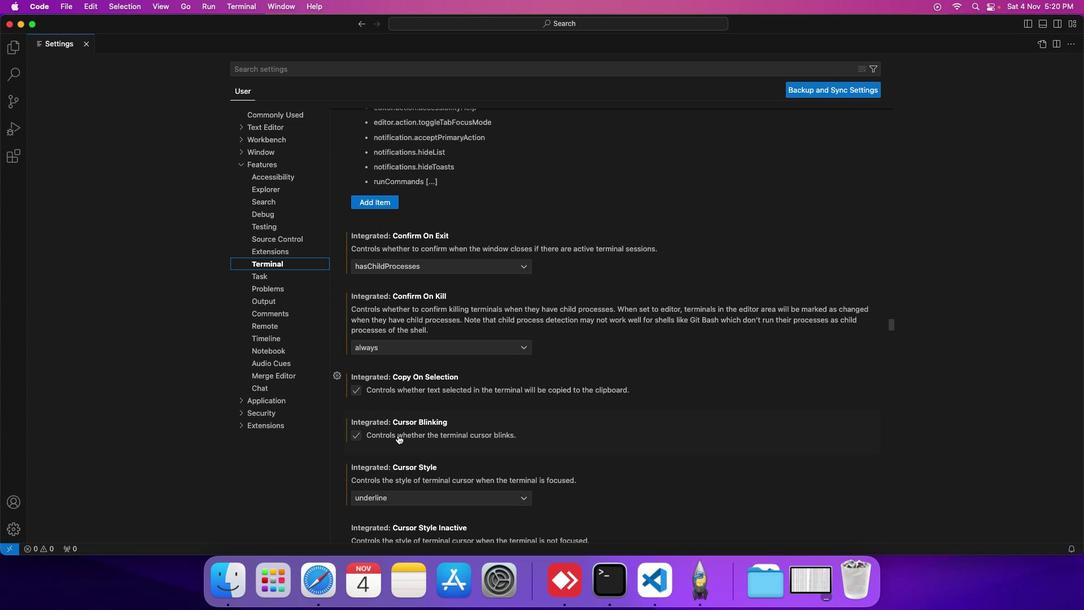 
Action: Mouse scrolled (396, 433) with delta (-1, -1)
Screenshot: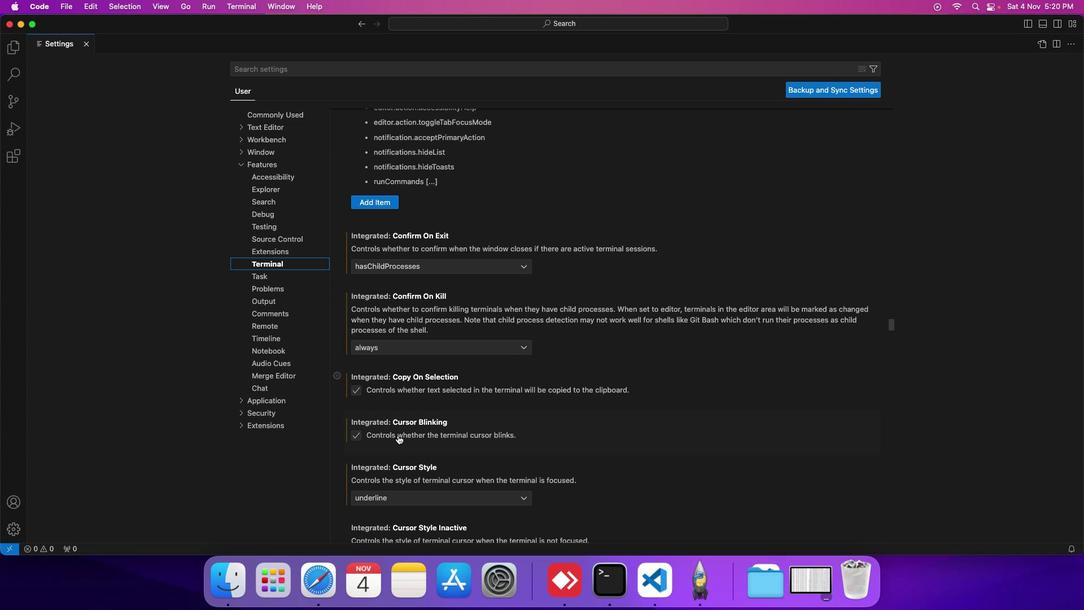 
Action: Mouse moved to (395, 433)
Screenshot: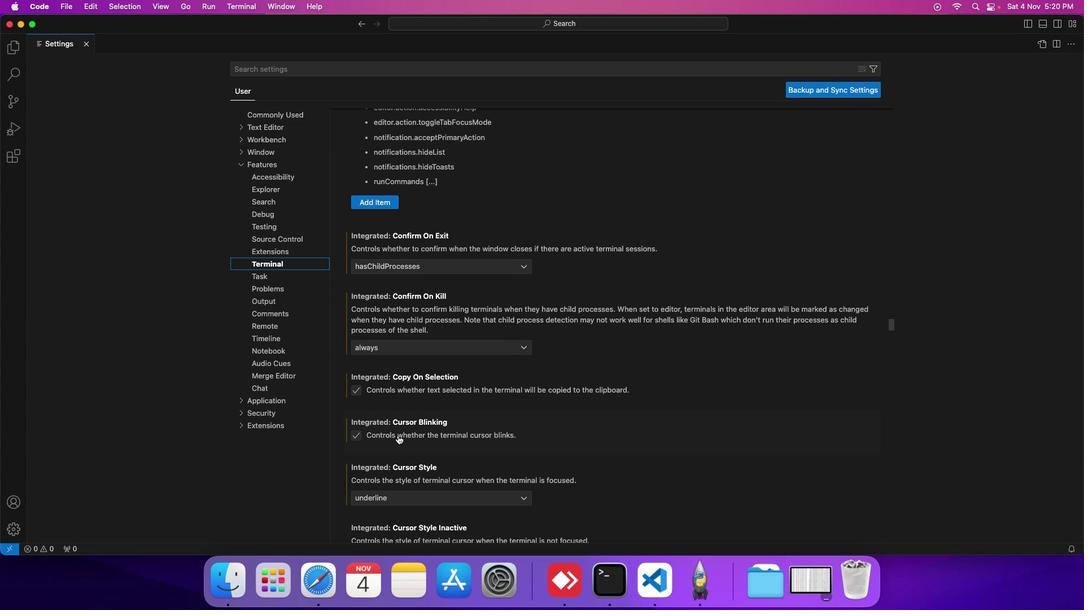 
Action: Mouse scrolled (395, 433) with delta (-1, -1)
Screenshot: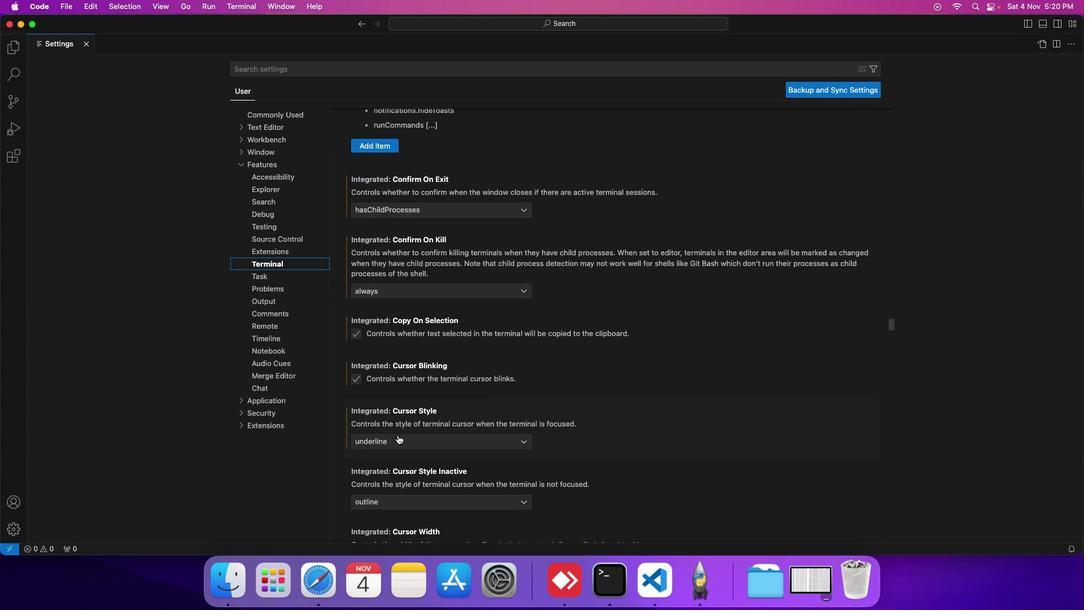 
Action: Mouse scrolled (395, 433) with delta (-1, -1)
Screenshot: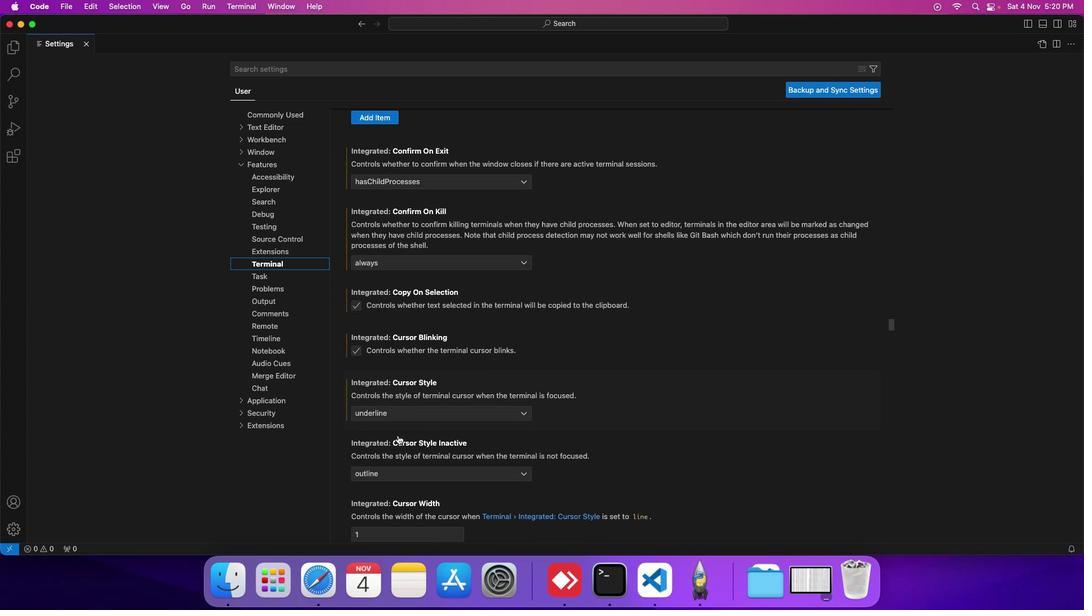 
Action: Mouse scrolled (395, 433) with delta (-1, -1)
Screenshot: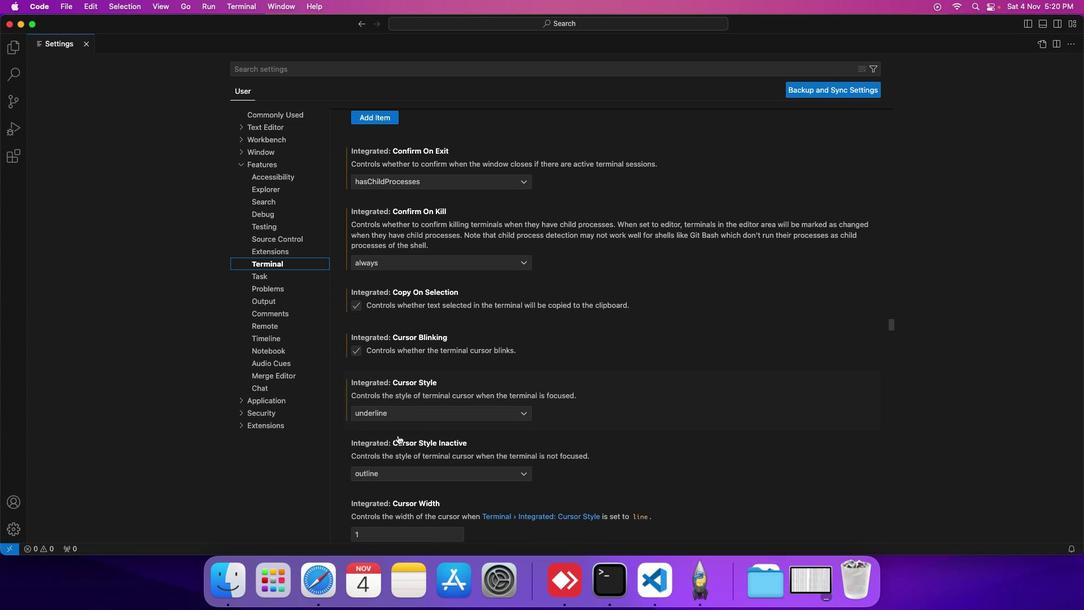 
Action: Mouse scrolled (395, 433) with delta (-1, -1)
Screenshot: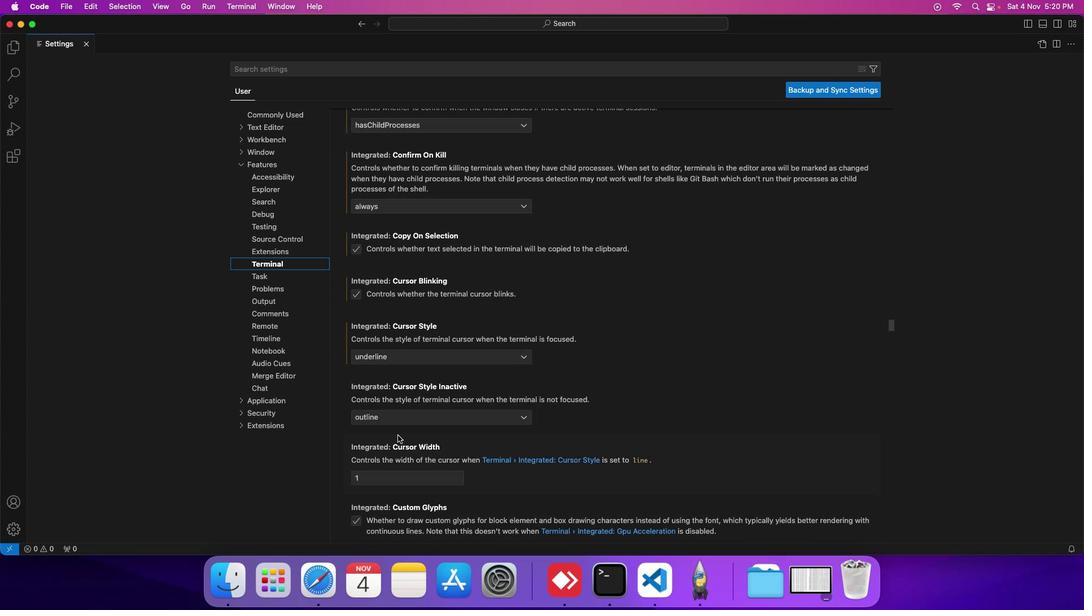 
Action: Mouse scrolled (395, 433) with delta (-1, -1)
Screenshot: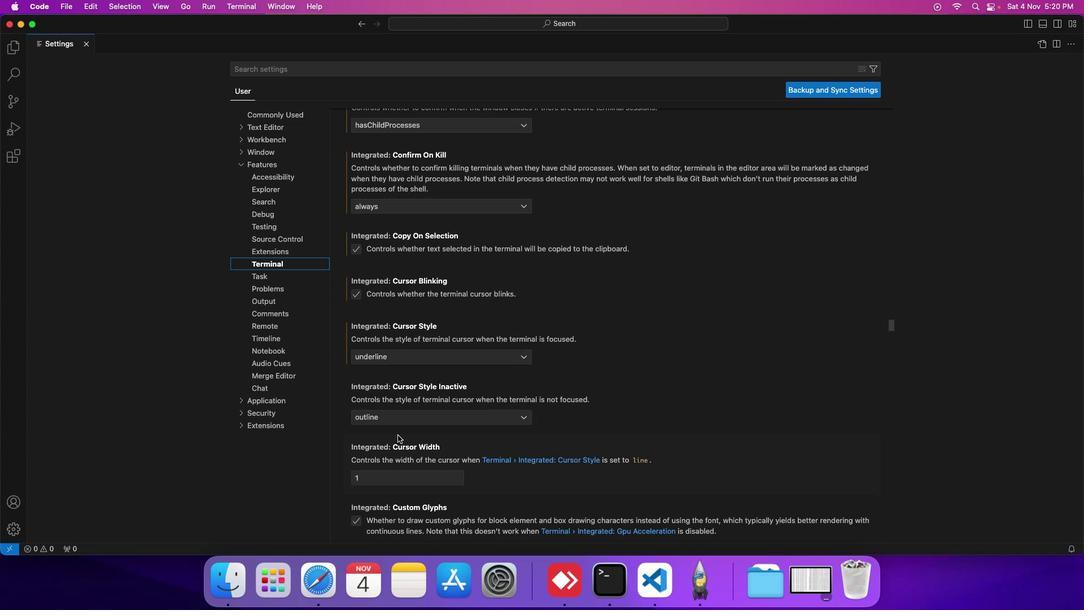 
Action: Mouse moved to (395, 433)
Screenshot: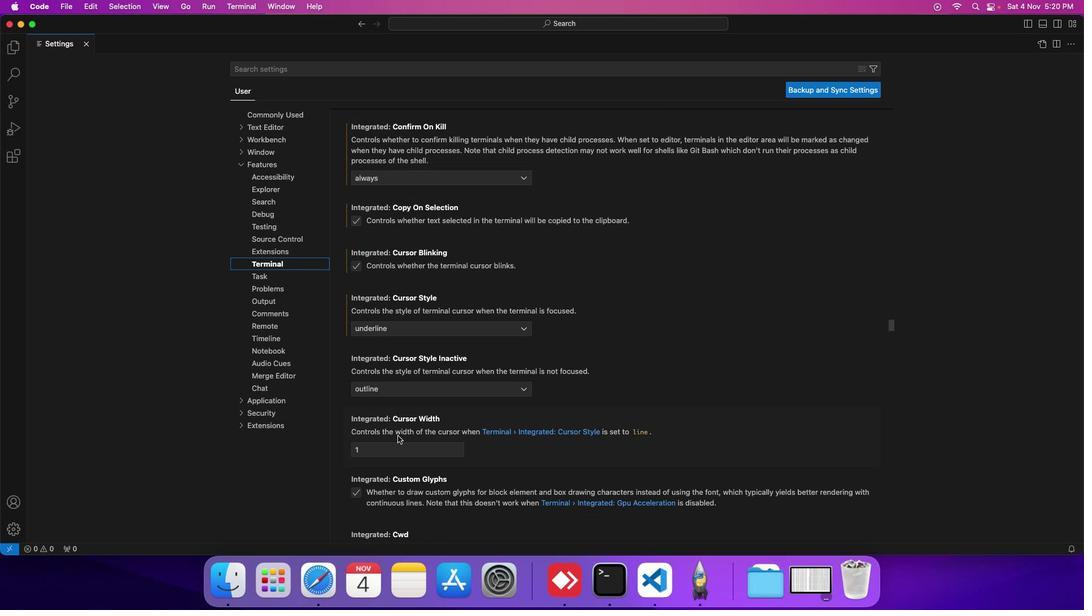 
Action: Mouse scrolled (395, 433) with delta (-1, -1)
Screenshot: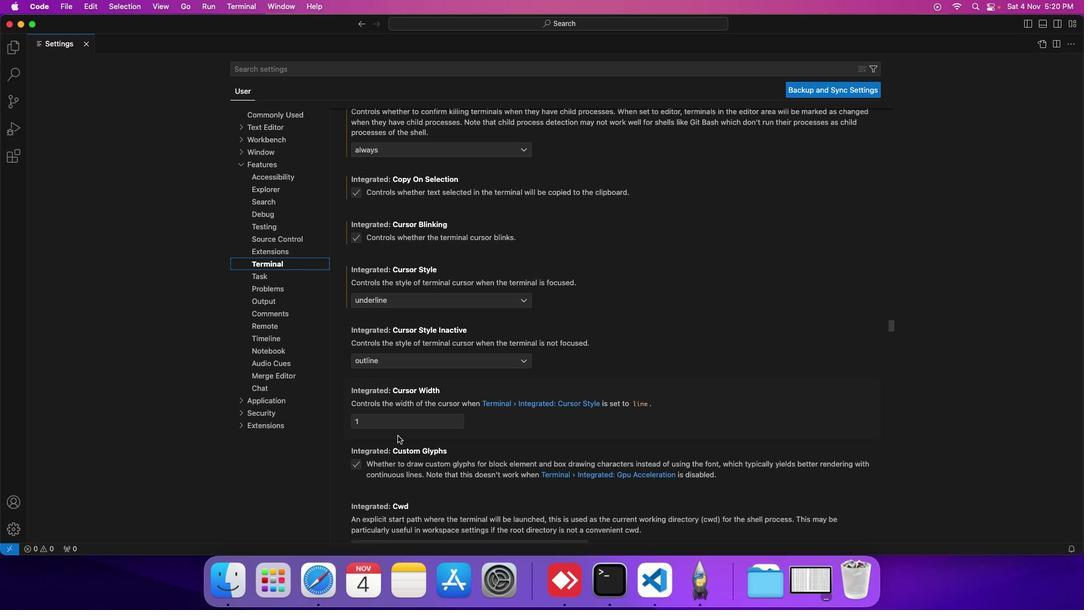 
Action: Mouse scrolled (395, 433) with delta (-1, -1)
Screenshot: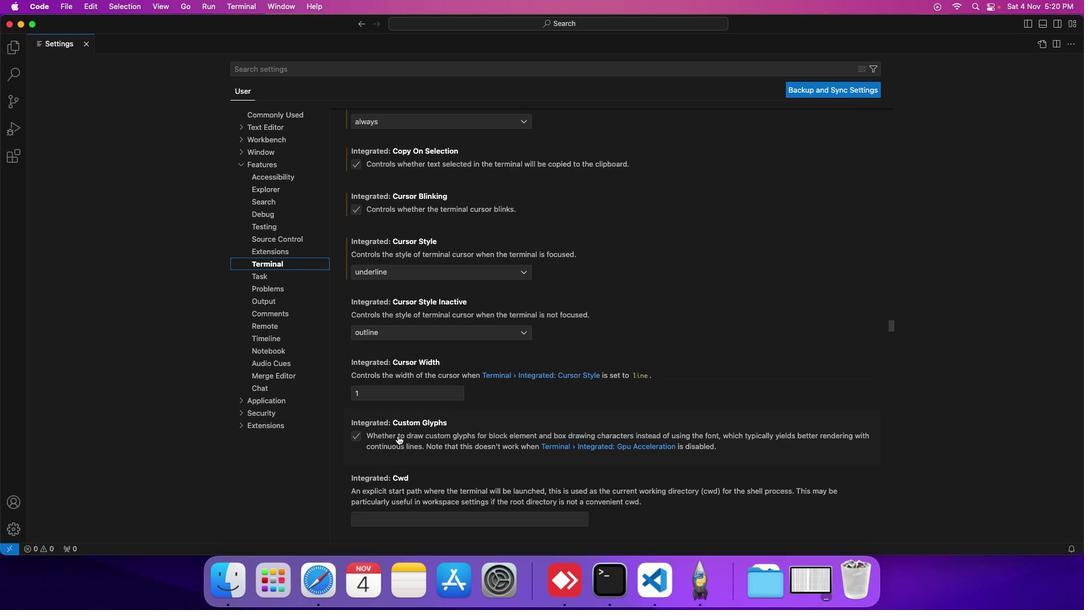 
Action: Mouse scrolled (395, 433) with delta (-1, -1)
Screenshot: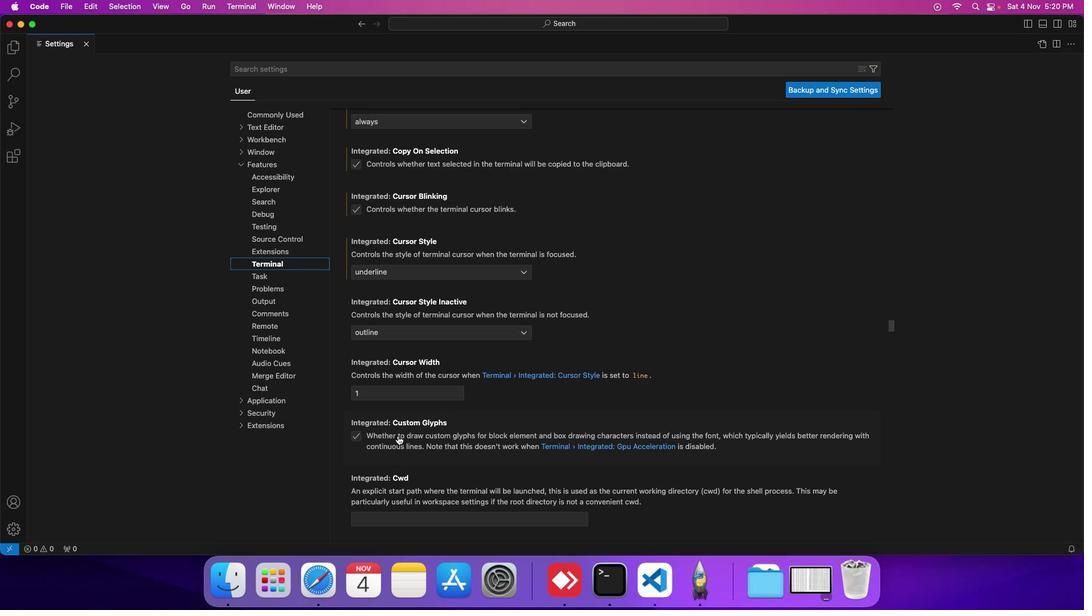 
Action: Mouse scrolled (395, 433) with delta (-1, -1)
Screenshot: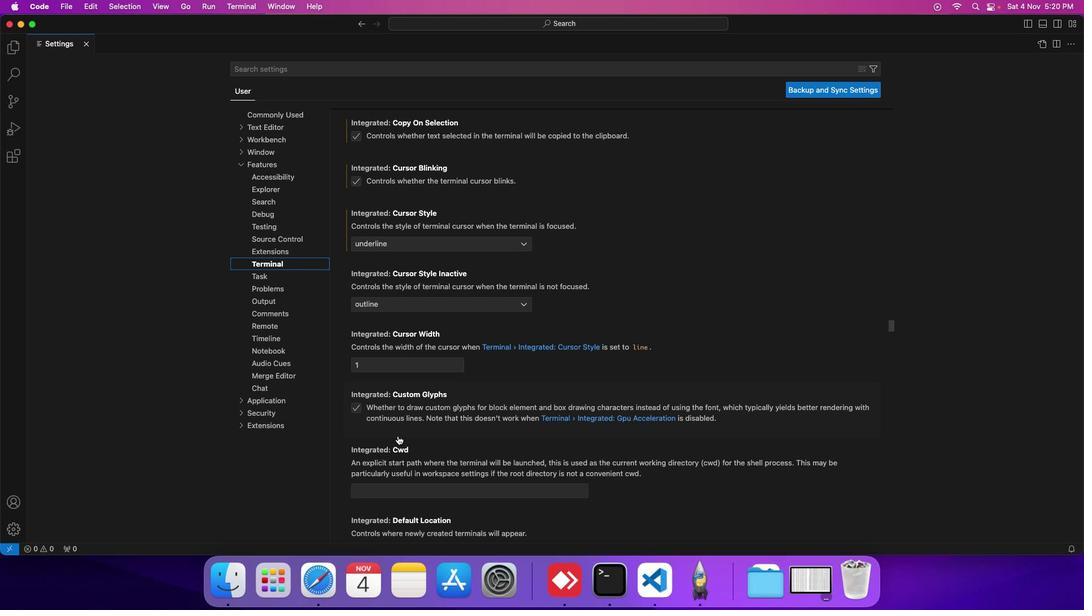 
Action: Mouse scrolled (395, 433) with delta (-1, -1)
Screenshot: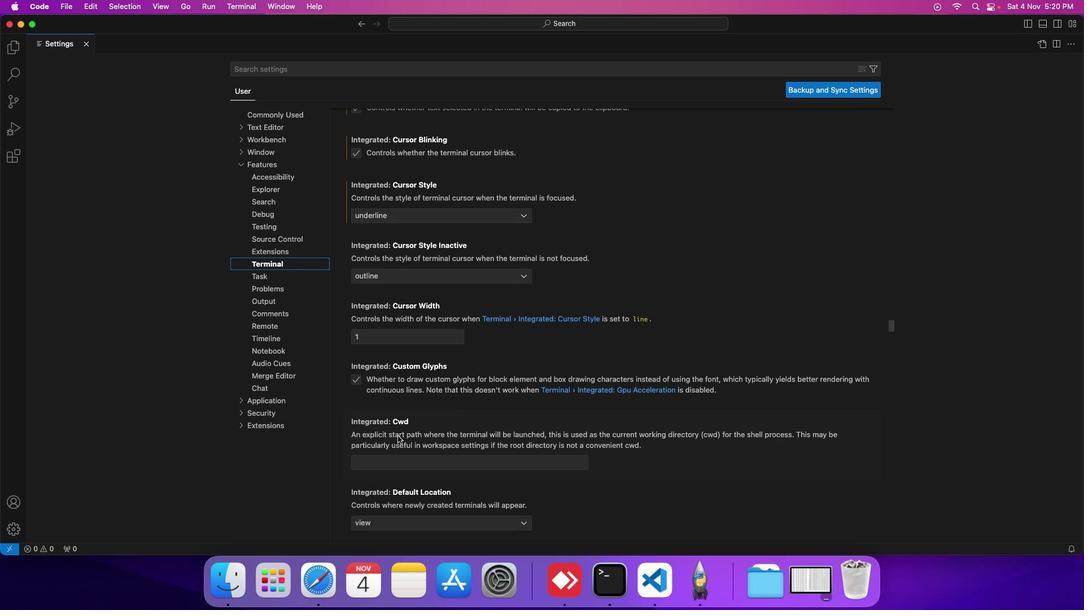 
Action: Mouse scrolled (395, 433) with delta (-1, -1)
Screenshot: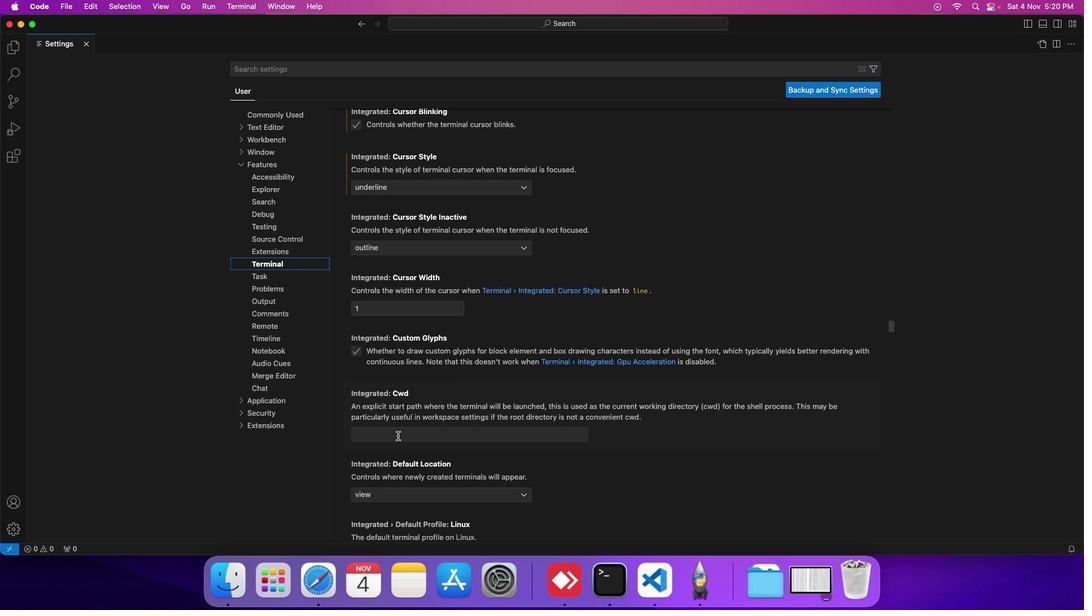 
Action: Mouse scrolled (395, 433) with delta (-1, -1)
Screenshot: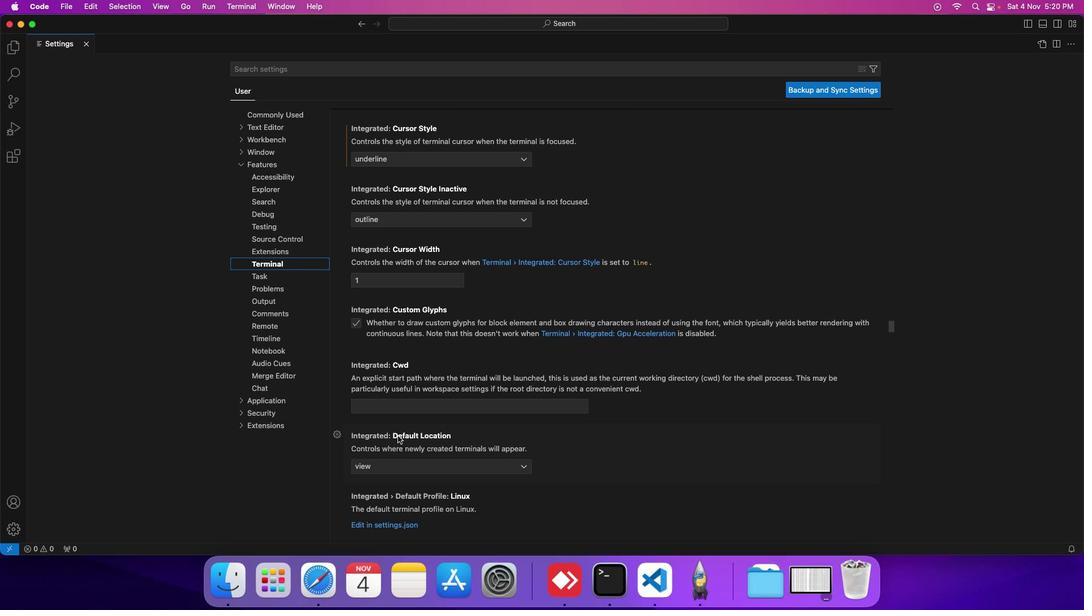 
Action: Mouse scrolled (395, 433) with delta (-1, -1)
Screenshot: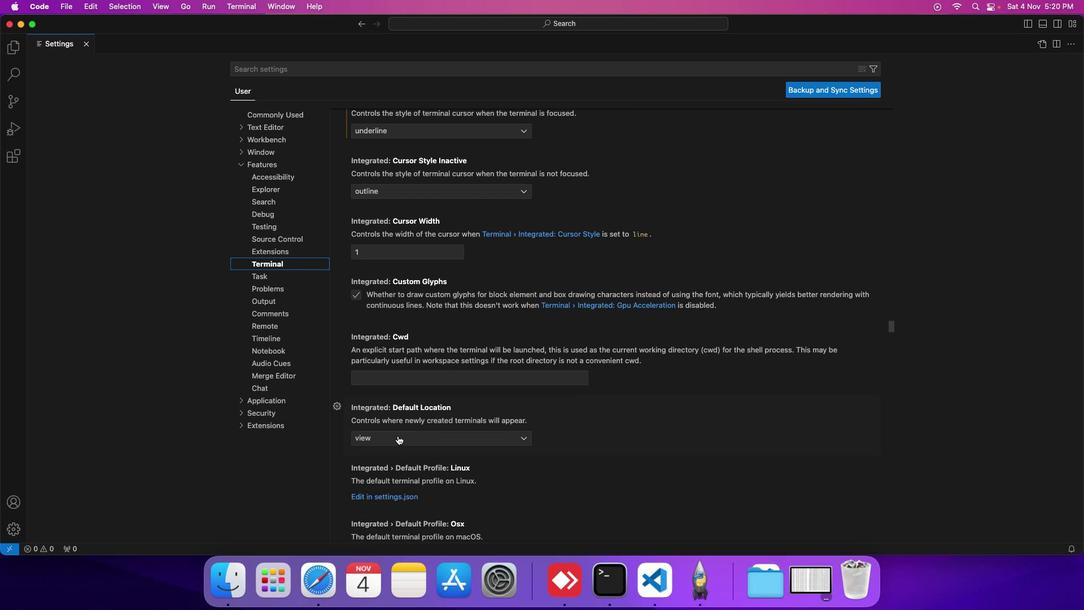 
Action: Mouse scrolled (395, 433) with delta (-1, -1)
Screenshot: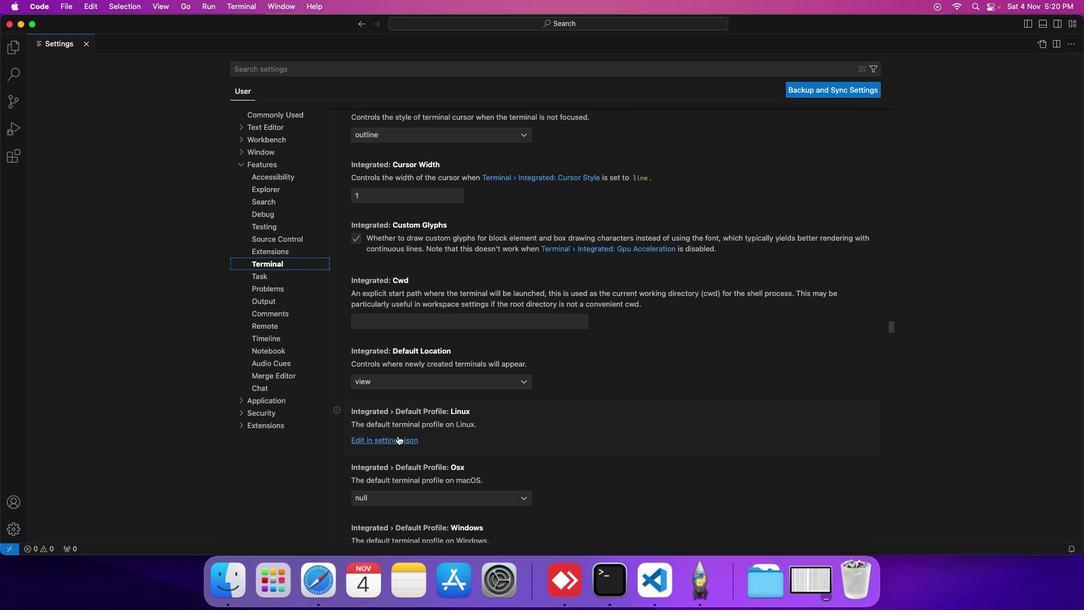 
Action: Mouse scrolled (395, 433) with delta (-1, -1)
Screenshot: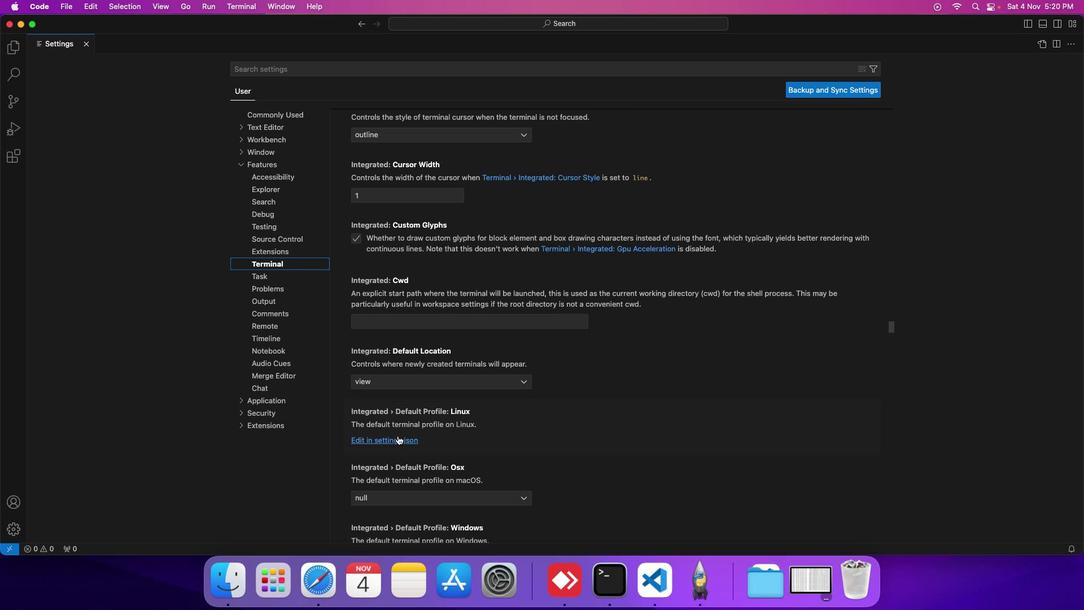 
Action: Mouse scrolled (395, 433) with delta (-1, -1)
Screenshot: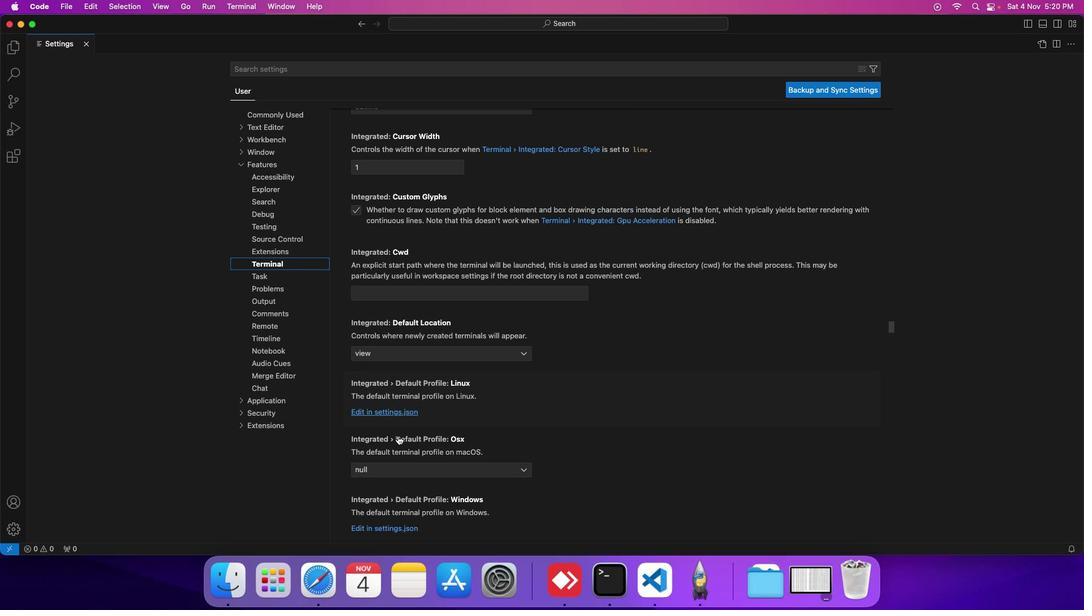 
Action: Mouse scrolled (395, 433) with delta (-1, -1)
Screenshot: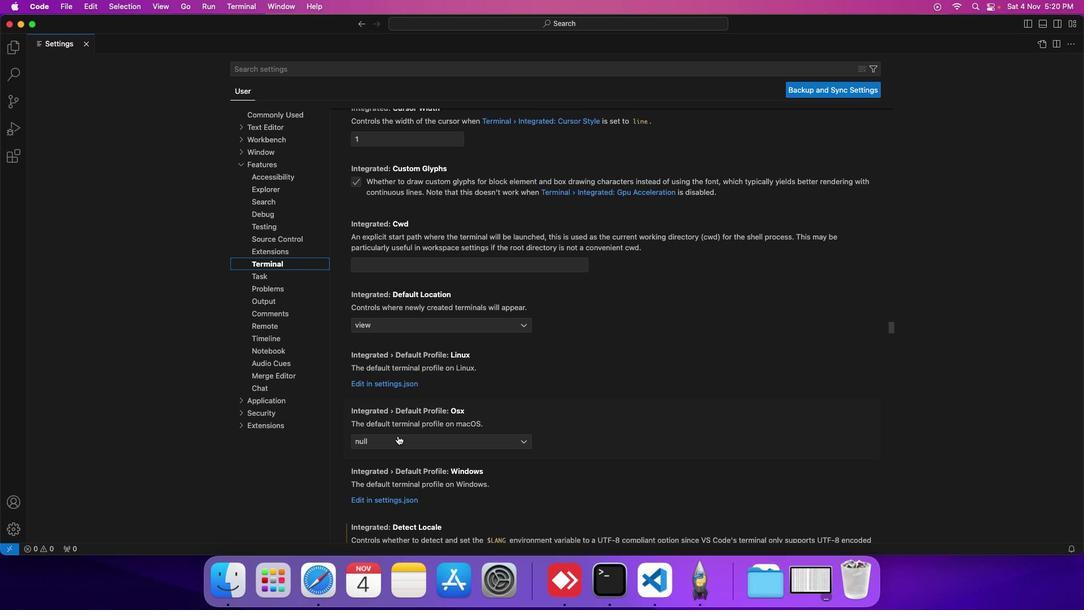 
Action: Mouse scrolled (395, 433) with delta (-1, -1)
Screenshot: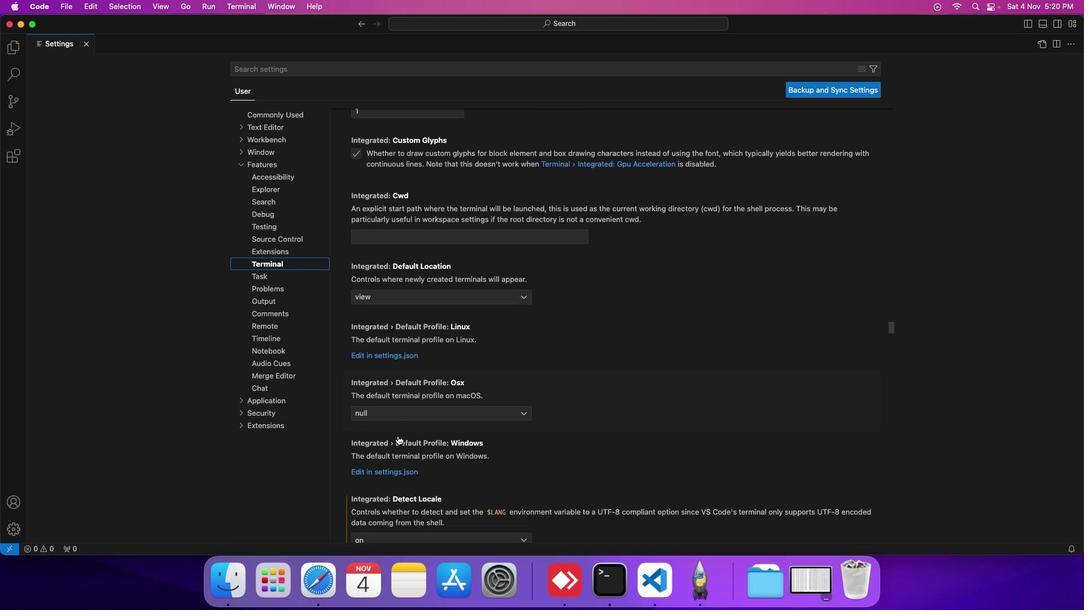 
Action: Mouse scrolled (395, 433) with delta (-1, -1)
Screenshot: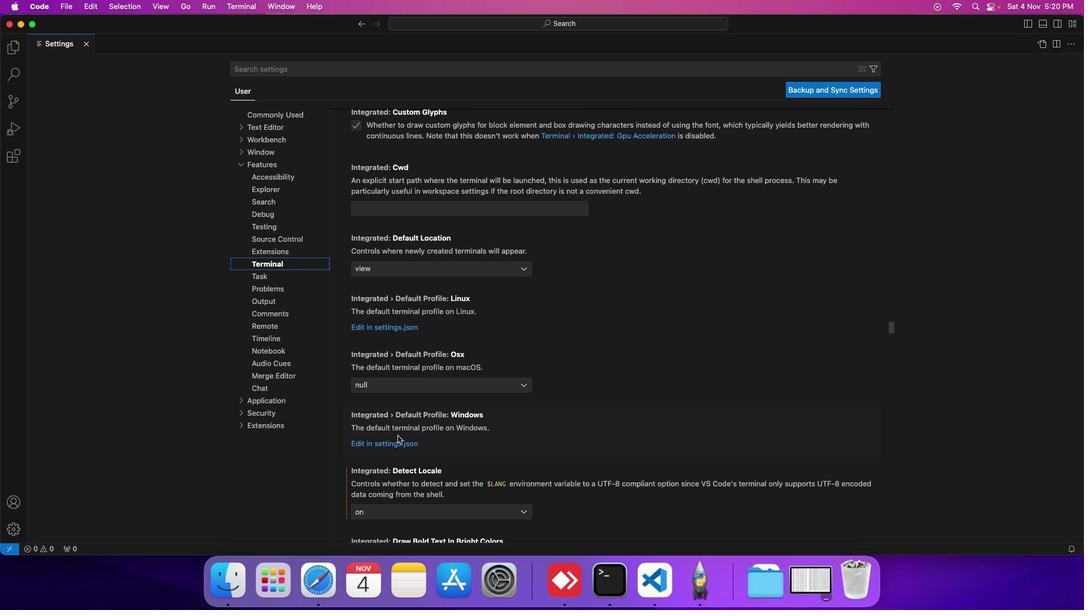 
Action: Mouse scrolled (395, 433) with delta (-1, -1)
Screenshot: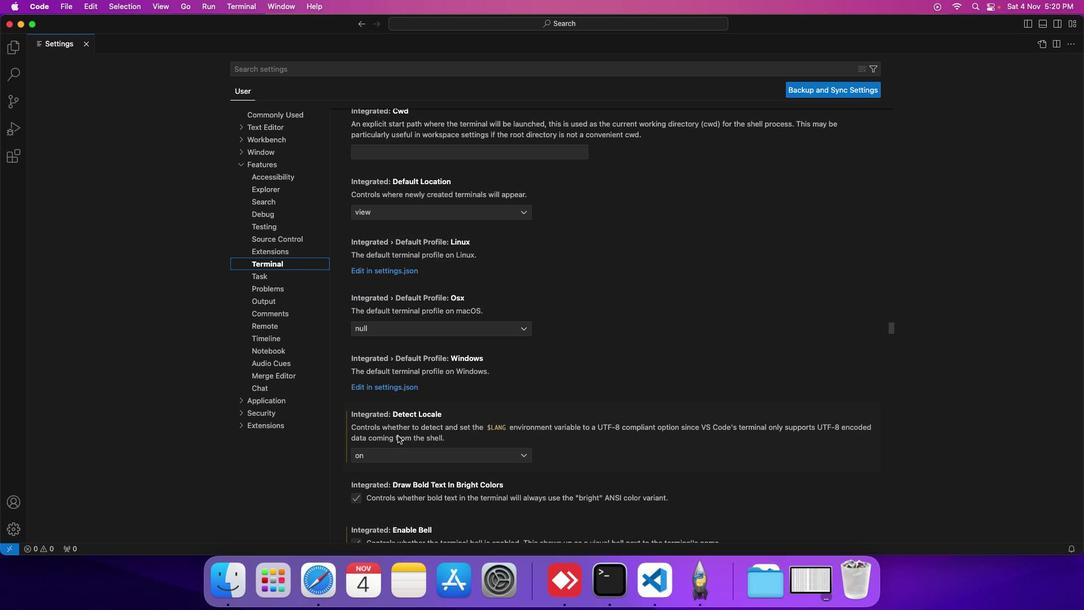 
Action: Mouse scrolled (395, 433) with delta (-1, -1)
Screenshot: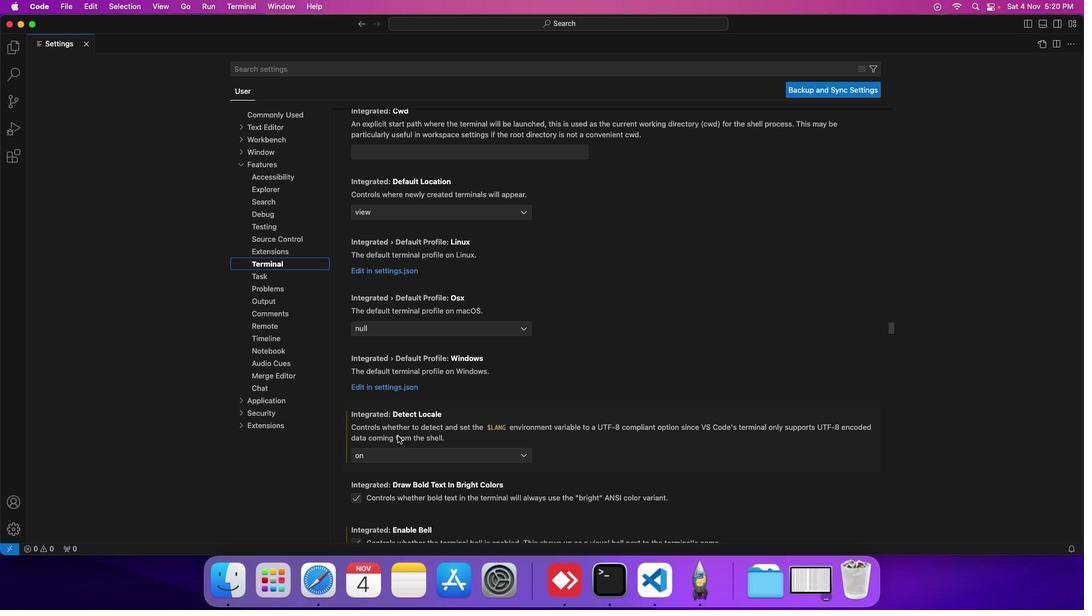 
Action: Mouse scrolled (395, 433) with delta (-1, -1)
Screenshot: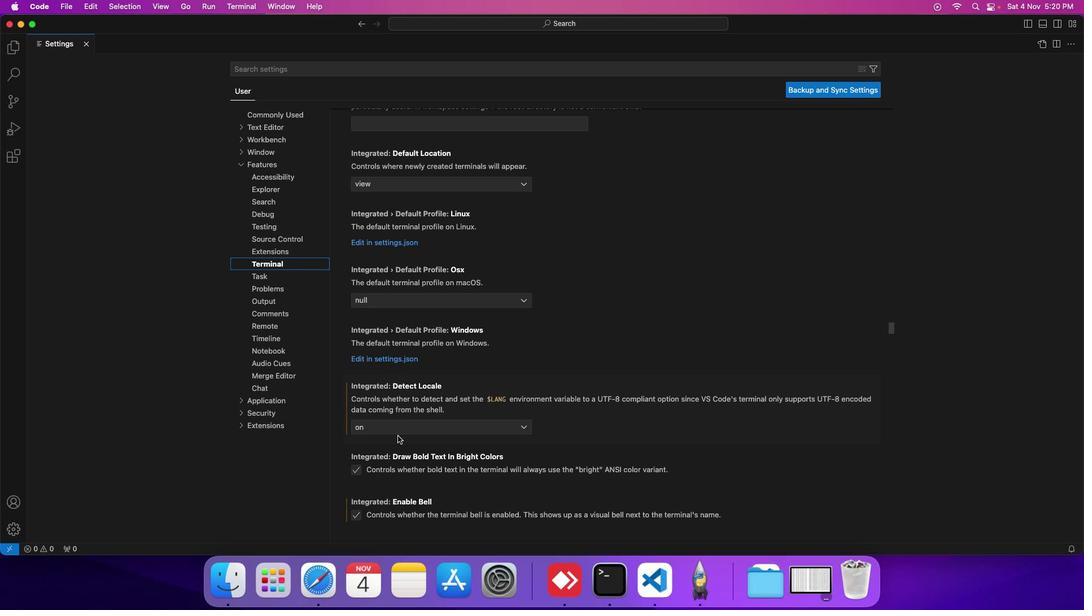 
Action: Mouse scrolled (395, 433) with delta (-1, -1)
Screenshot: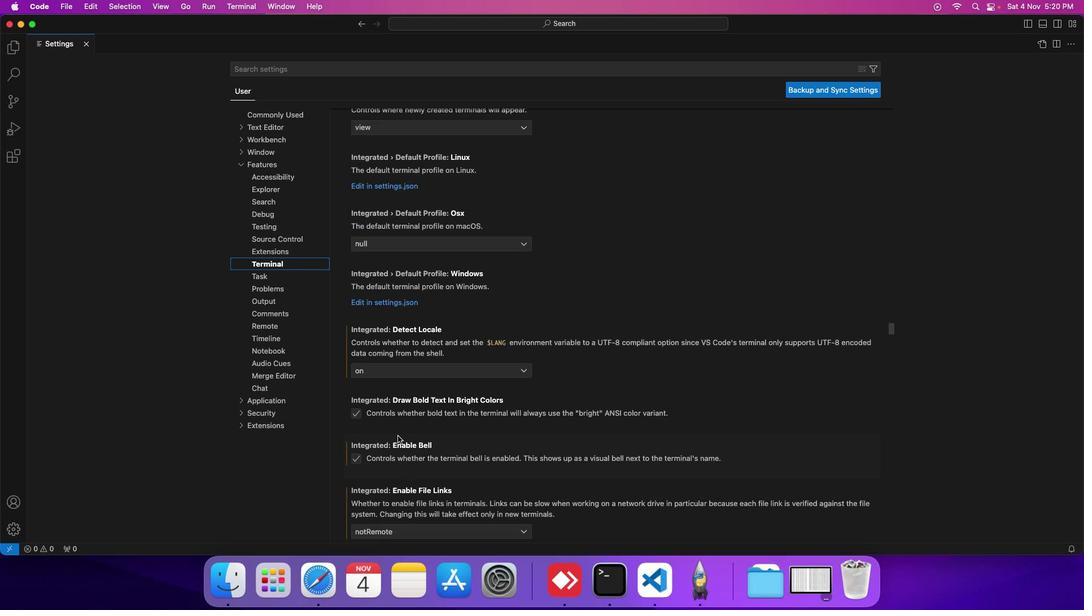 
Action: Mouse scrolled (395, 433) with delta (-1, -1)
Screenshot: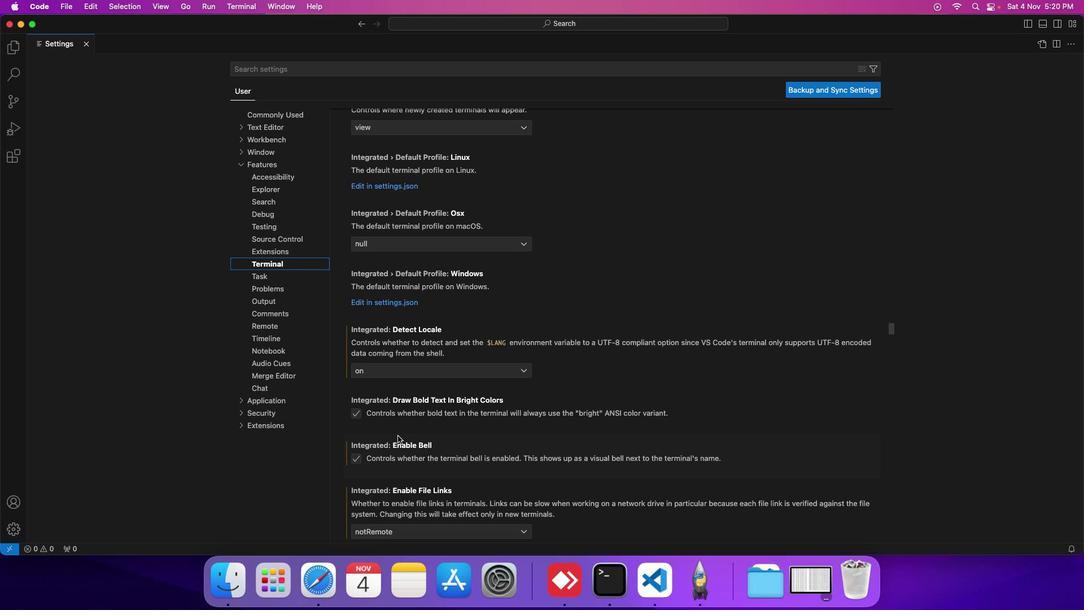 
Action: Mouse scrolled (395, 433) with delta (-1, -1)
Screenshot: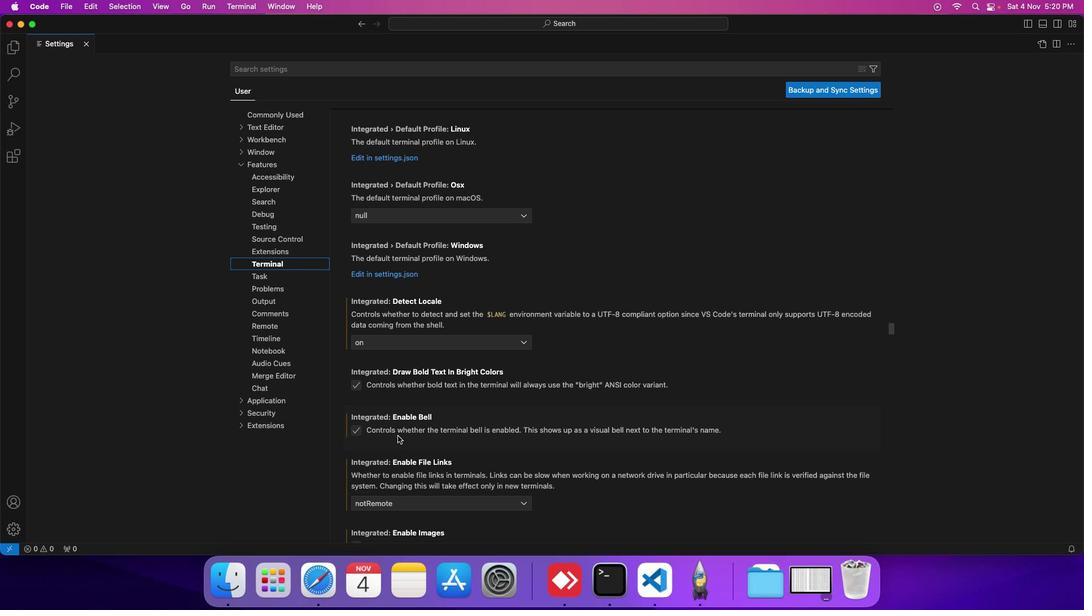 
Action: Mouse scrolled (395, 433) with delta (-1, -1)
Screenshot: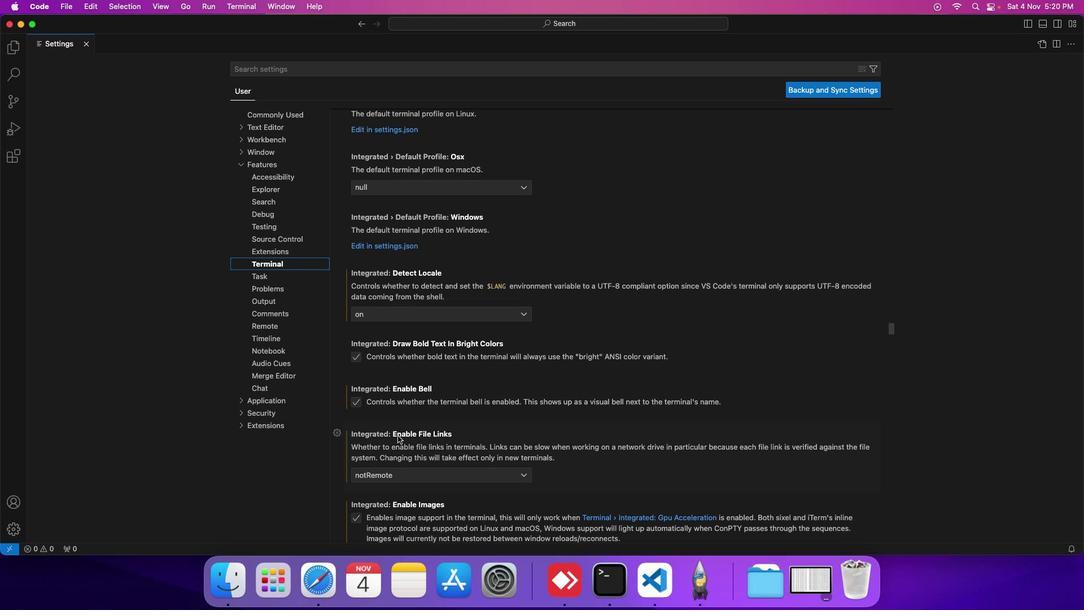 
Action: Mouse scrolled (395, 433) with delta (-1, -1)
Screenshot: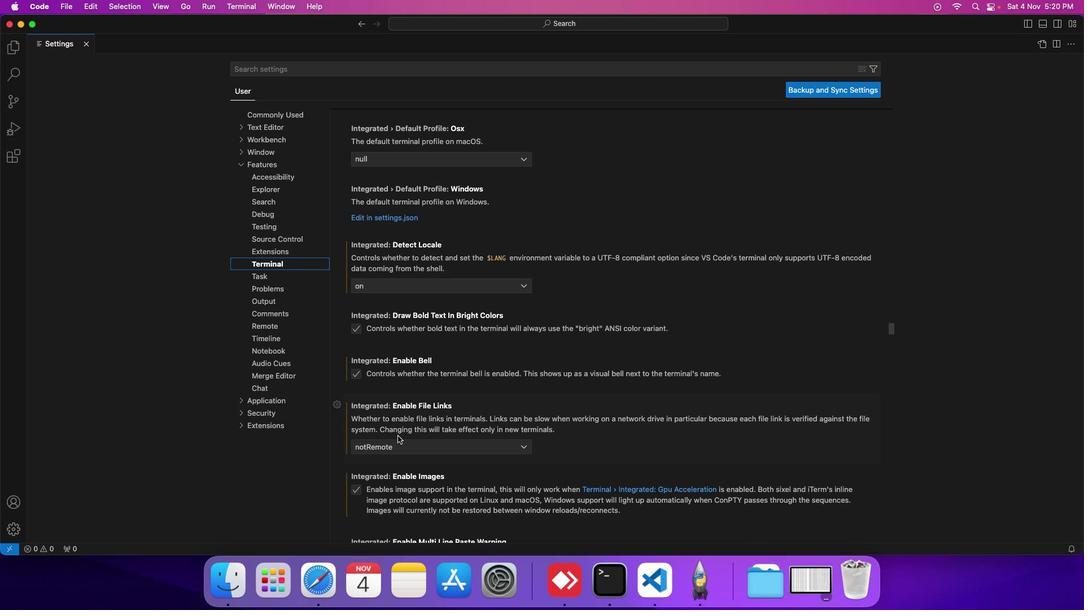 
Action: Mouse scrolled (395, 433) with delta (-1, -1)
Screenshot: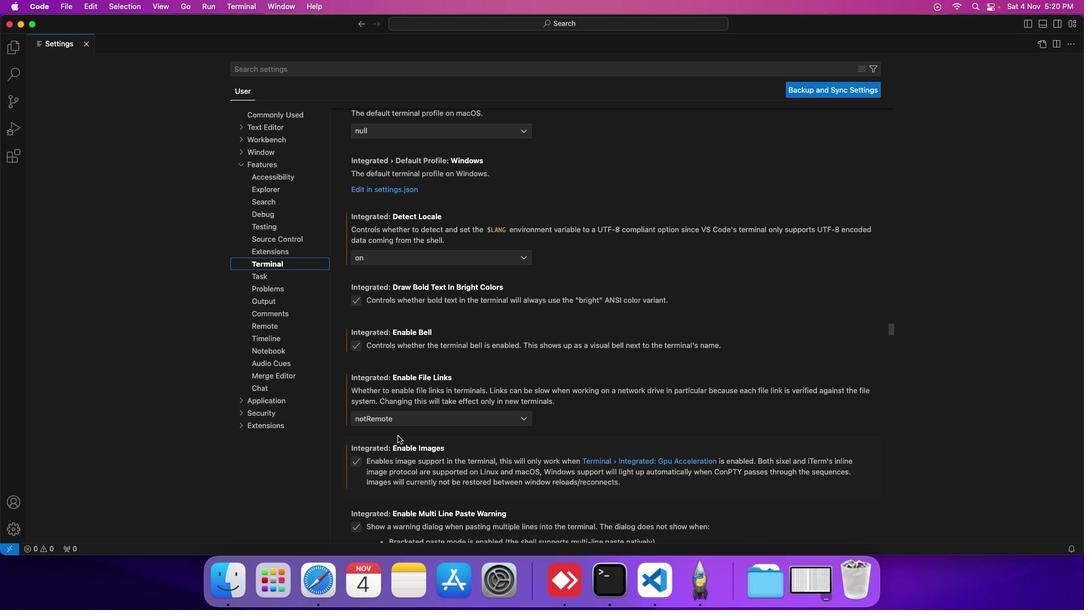 
Action: Mouse scrolled (395, 433) with delta (-1, -1)
Screenshot: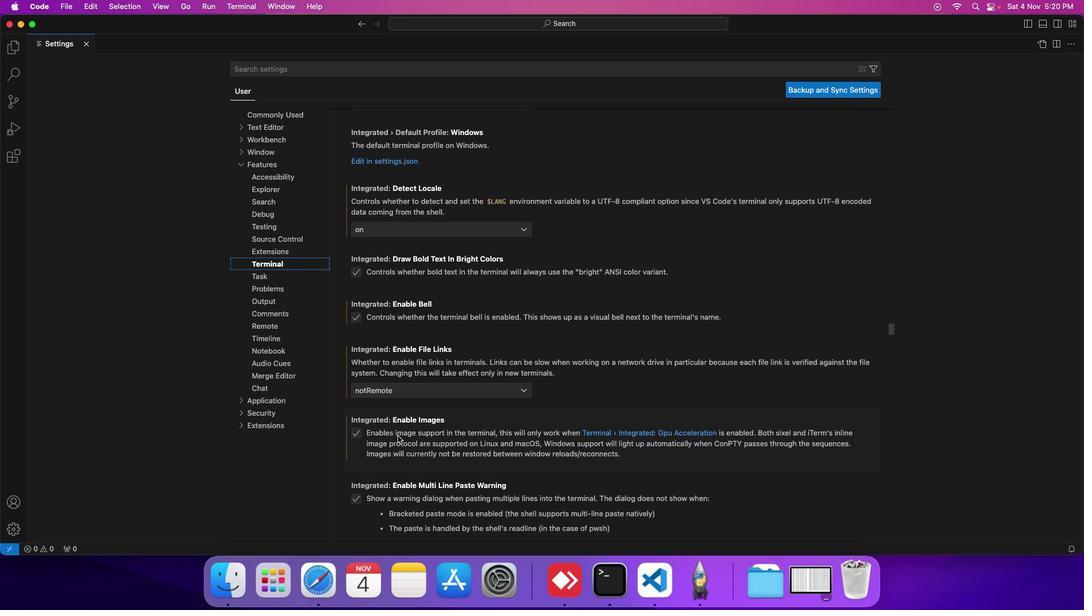 
Action: Mouse scrolled (395, 433) with delta (-1, -1)
Screenshot: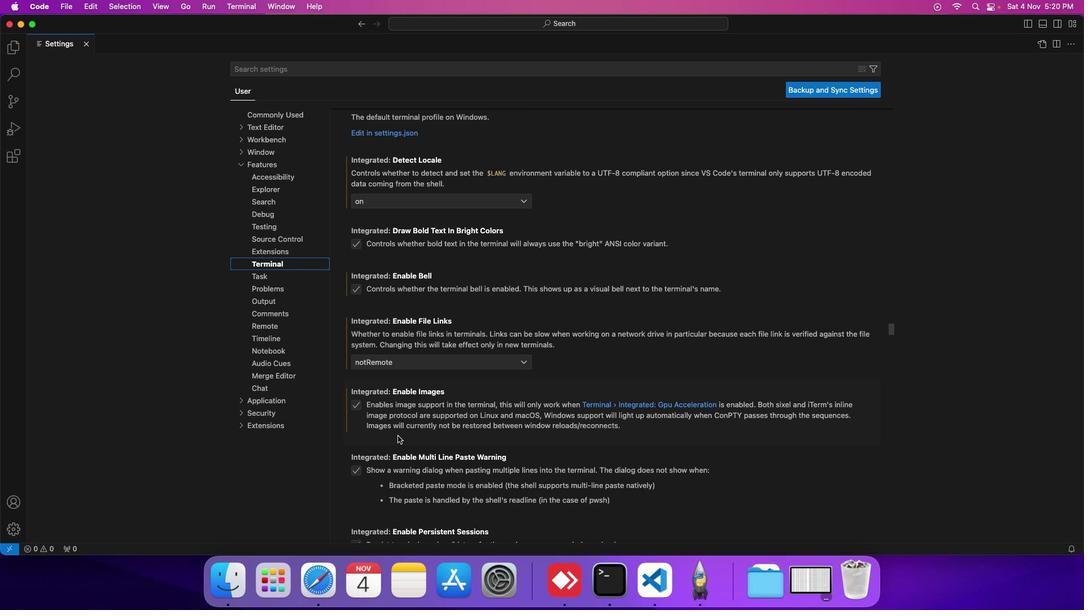 
Action: Mouse scrolled (395, 433) with delta (-1, -1)
Screenshot: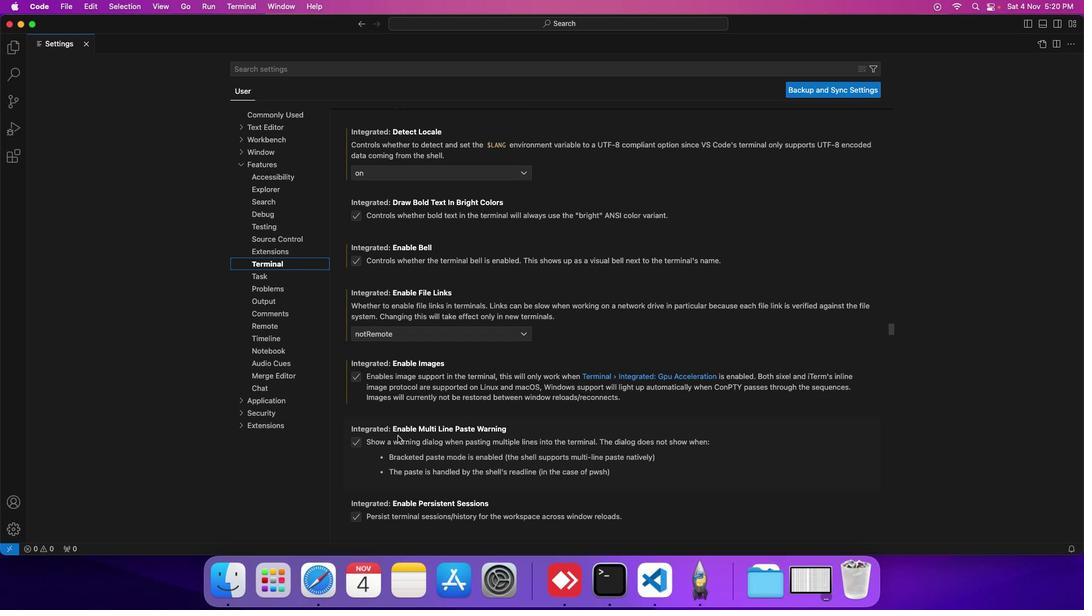 
Action: Mouse scrolled (395, 433) with delta (-1, -1)
Screenshot: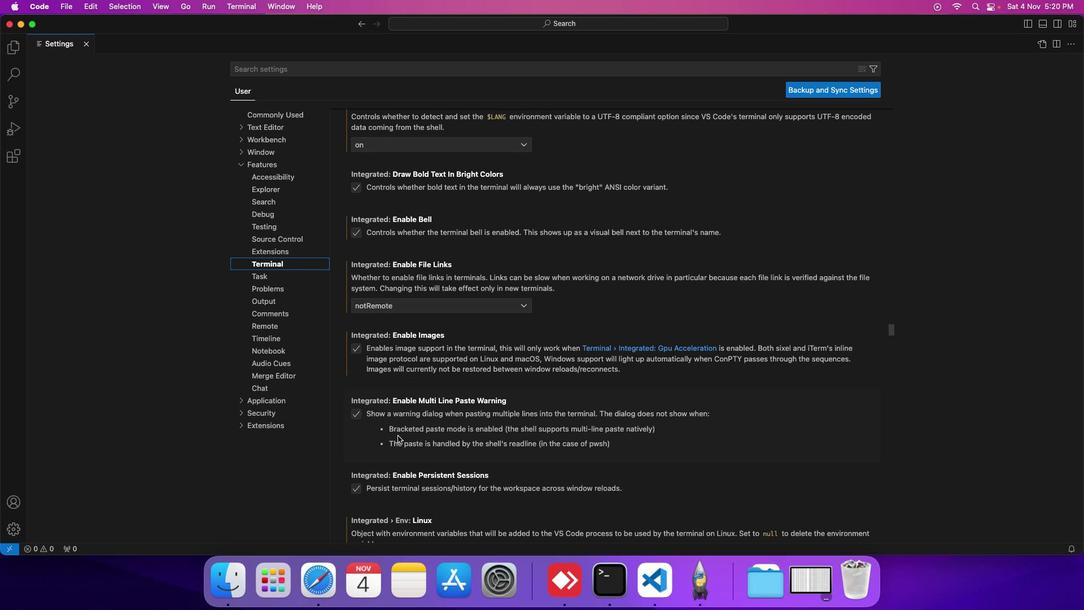 
Action: Mouse scrolled (395, 433) with delta (-1, -1)
Screenshot: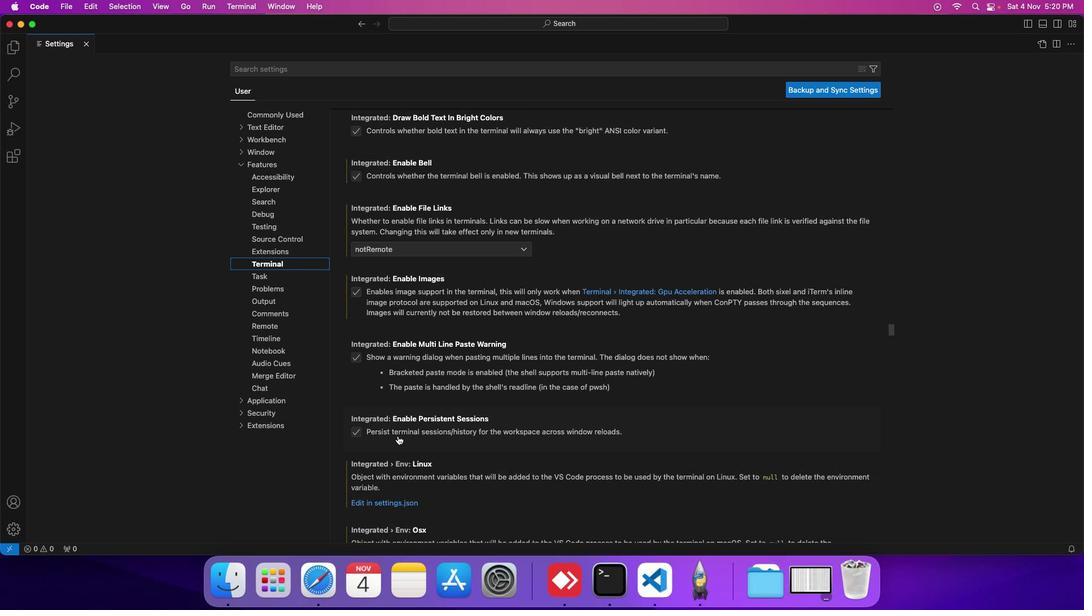 
Action: Mouse scrolled (395, 433) with delta (-1, -1)
Screenshot: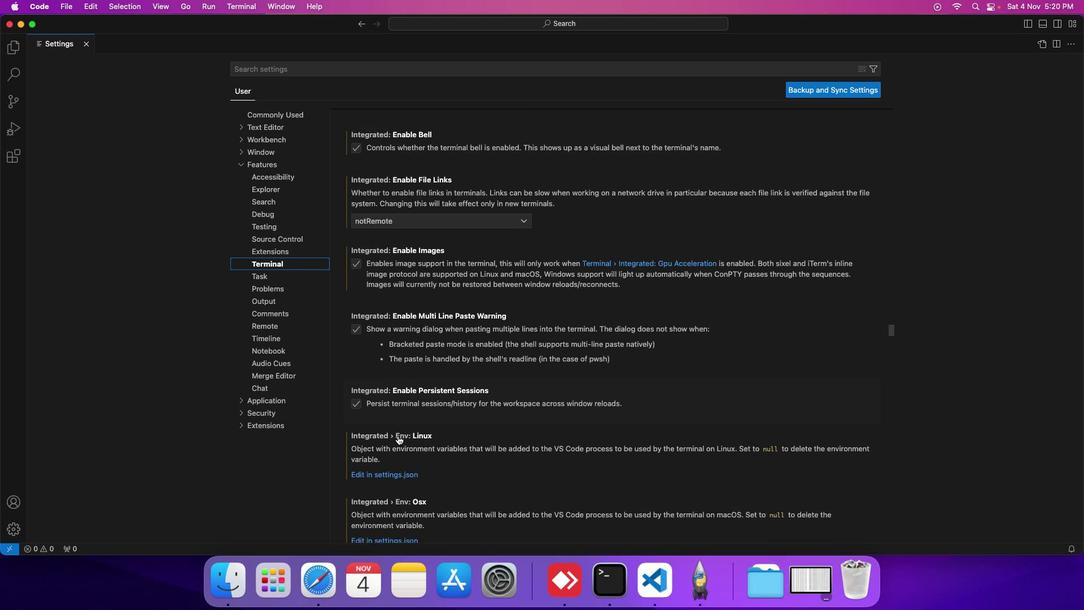 
Action: Mouse scrolled (395, 433) with delta (-1, -1)
Screenshot: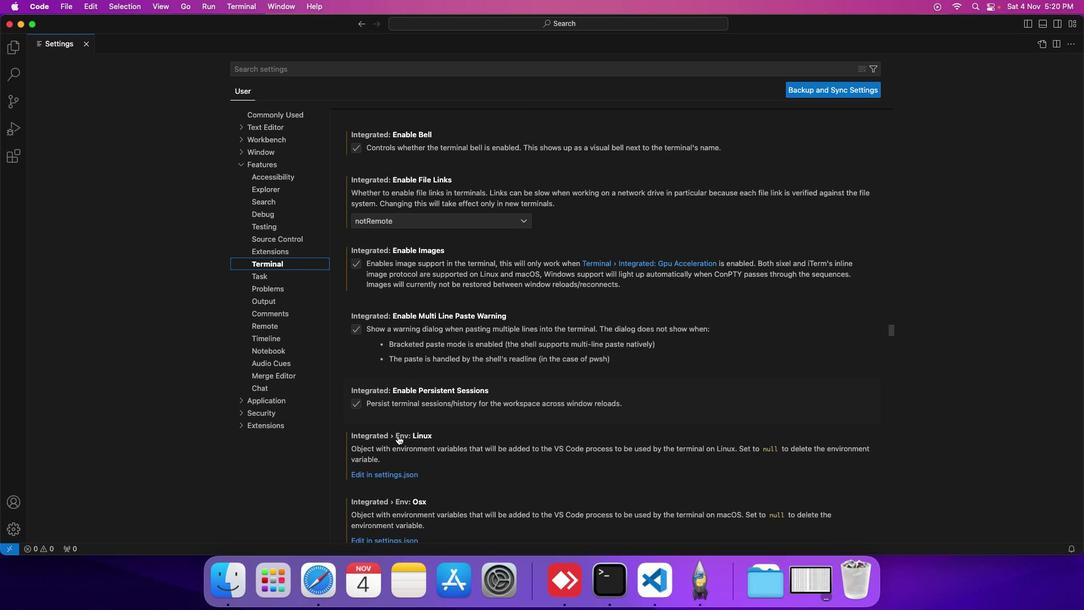 
Action: Mouse scrolled (395, 433) with delta (-1, -1)
Screenshot: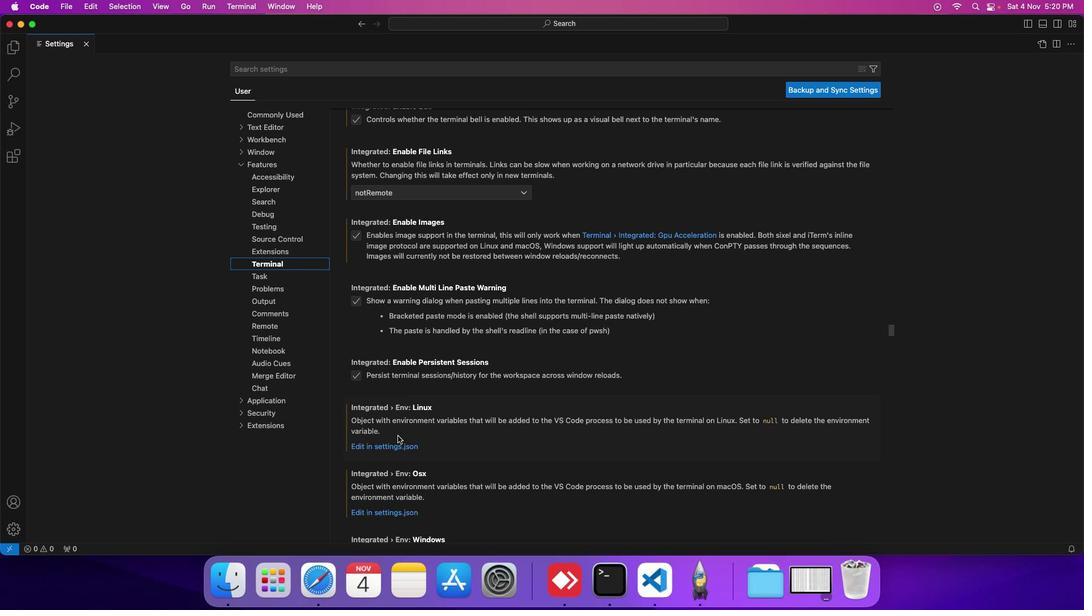 
Action: Mouse scrolled (395, 433) with delta (-1, -1)
Screenshot: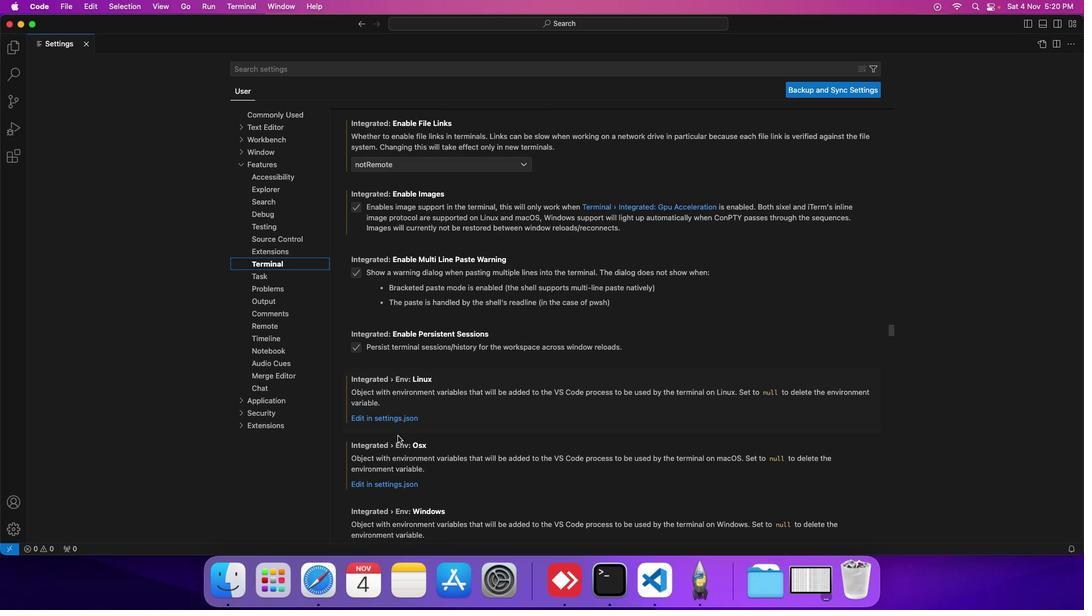 
Action: Mouse scrolled (395, 433) with delta (-1, -1)
Screenshot: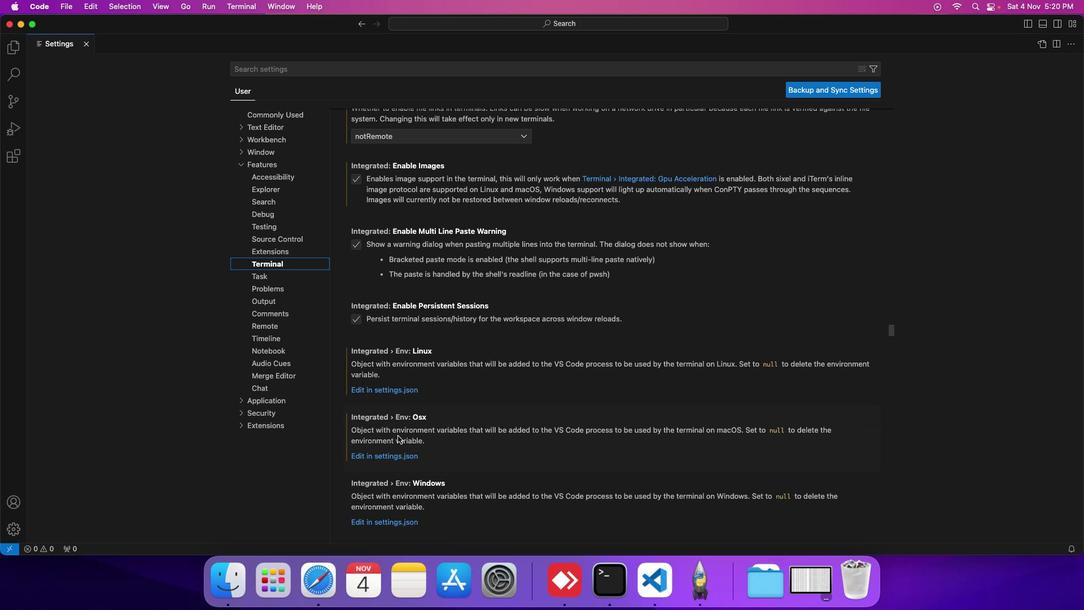 
Action: Mouse scrolled (395, 433) with delta (-1, -1)
Screenshot: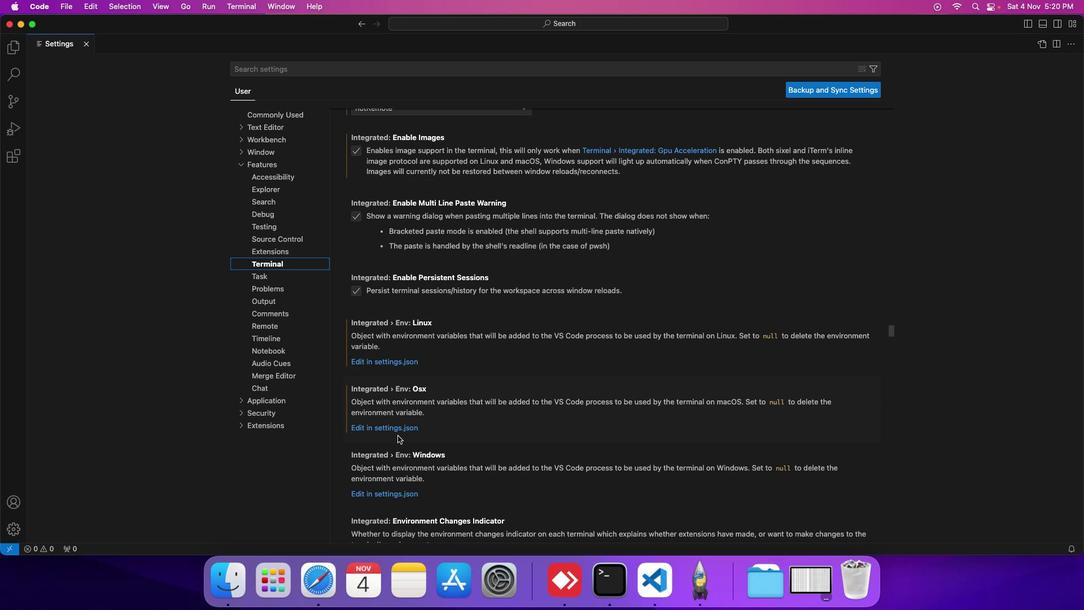
Action: Mouse scrolled (395, 433) with delta (-1, -1)
Screenshot: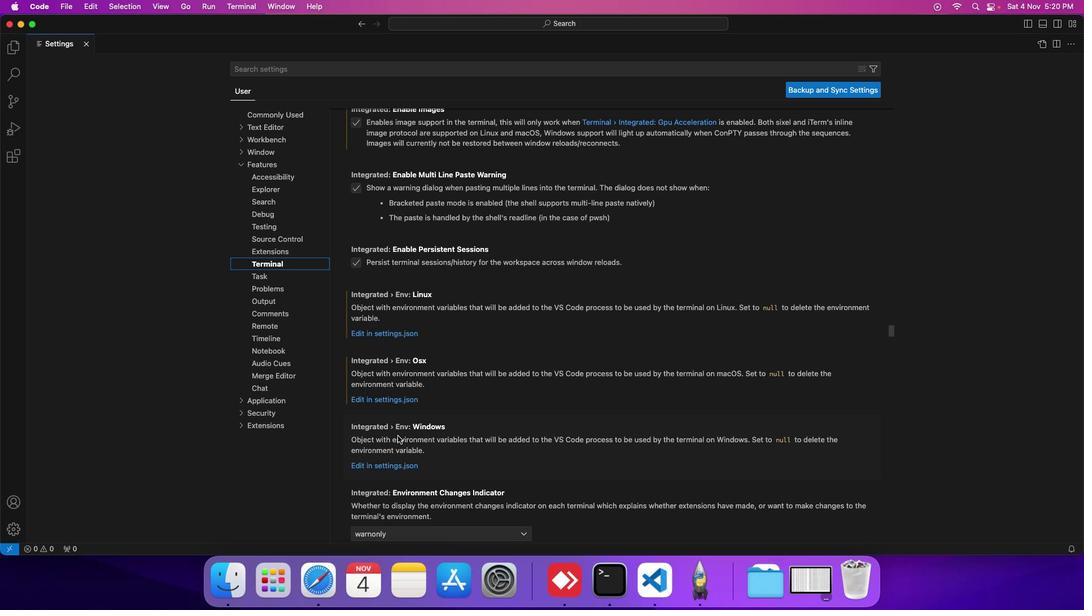 
Action: Mouse moved to (392, 463)
Screenshot: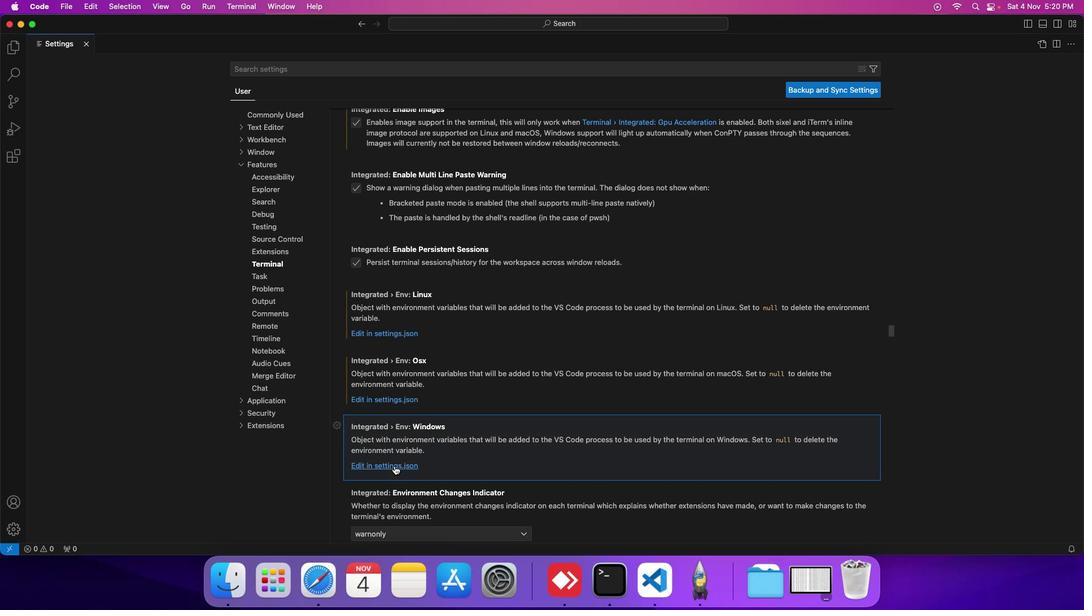 
Action: Mouse pressed left at (392, 463)
Screenshot: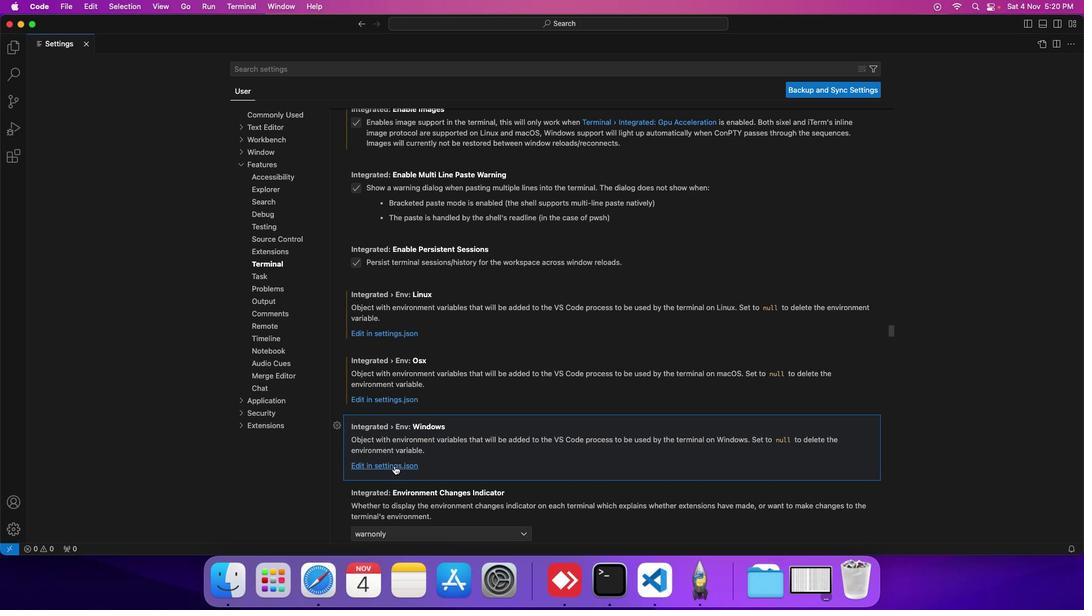 
